 Task: Find connections with filter location Pālanpur with filter topic #aiwith filter profile language English with filter current company Fino Payments Bank Ltd with filter school Shobhit University with filter industry Fine Arts Schools with filter service category Nonprofit Consulting with filter keywords title Organizer
Action: Mouse moved to (480, 66)
Screenshot: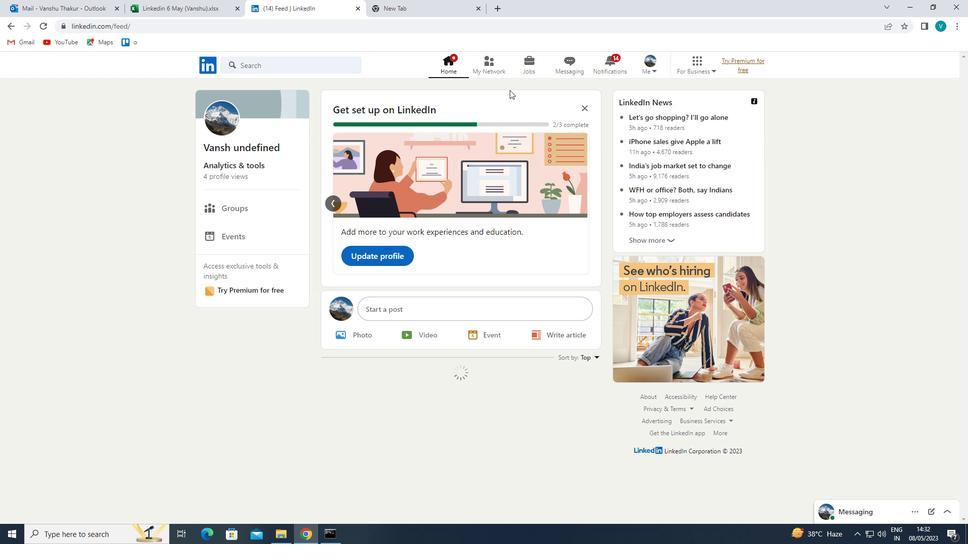 
Action: Mouse pressed left at (480, 66)
Screenshot: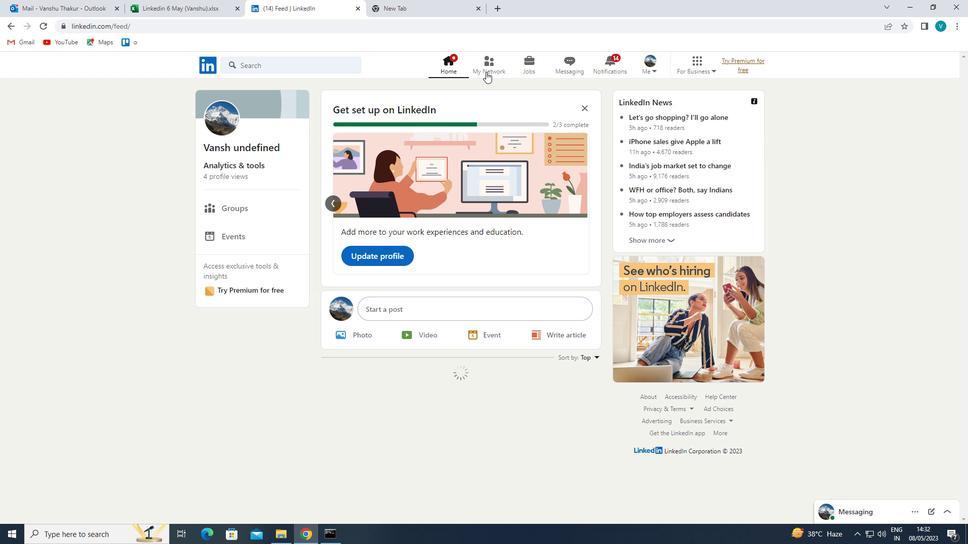 
Action: Mouse moved to (290, 125)
Screenshot: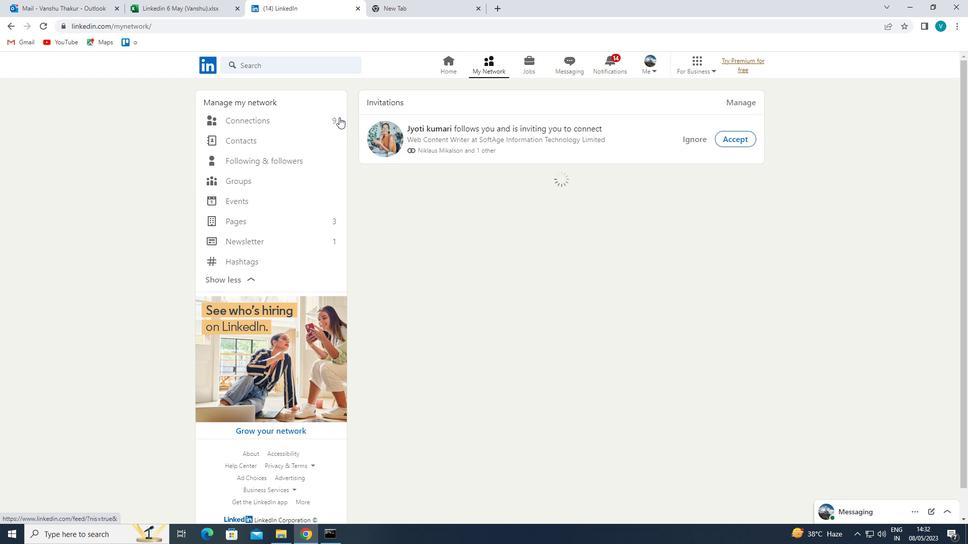 
Action: Mouse pressed left at (290, 125)
Screenshot: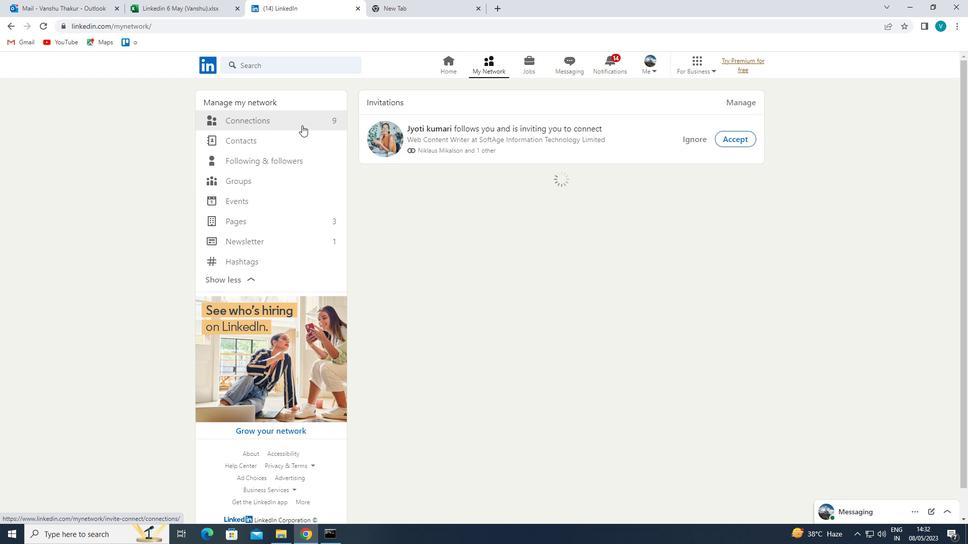 
Action: Mouse moved to (549, 115)
Screenshot: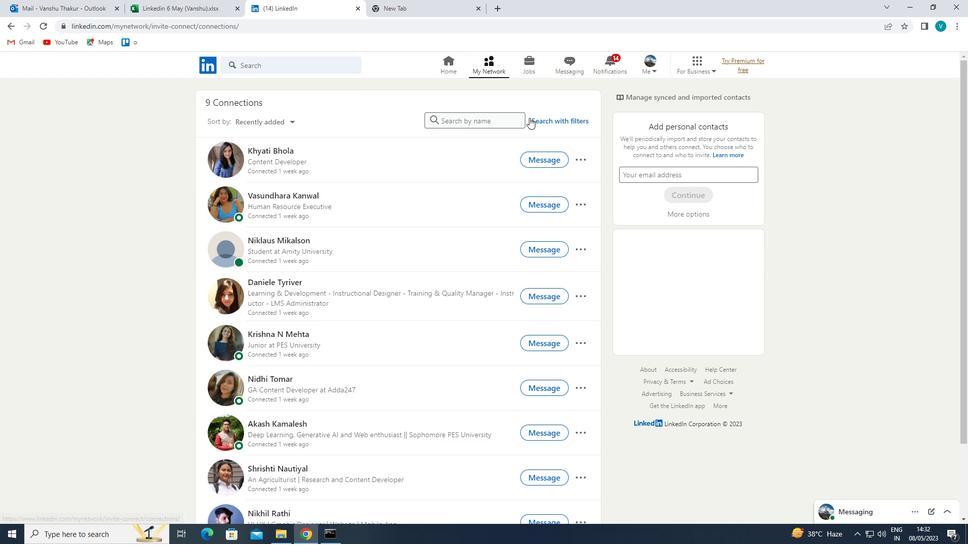 
Action: Mouse pressed left at (549, 115)
Screenshot: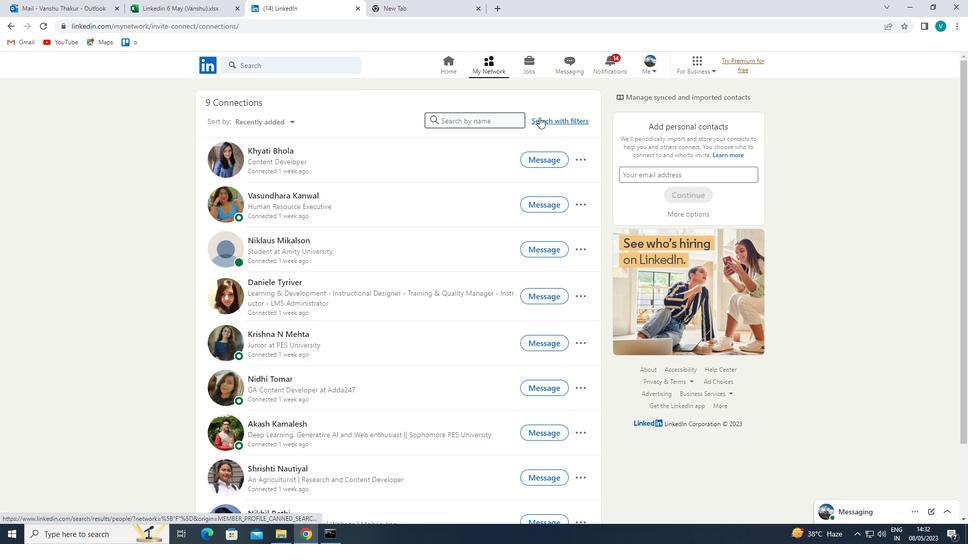 
Action: Mouse moved to (494, 93)
Screenshot: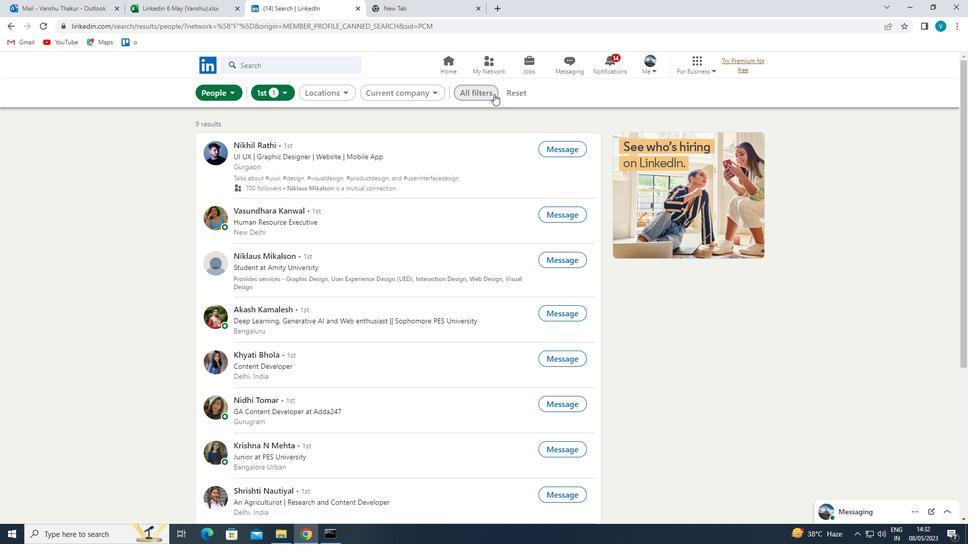 
Action: Mouse pressed left at (494, 93)
Screenshot: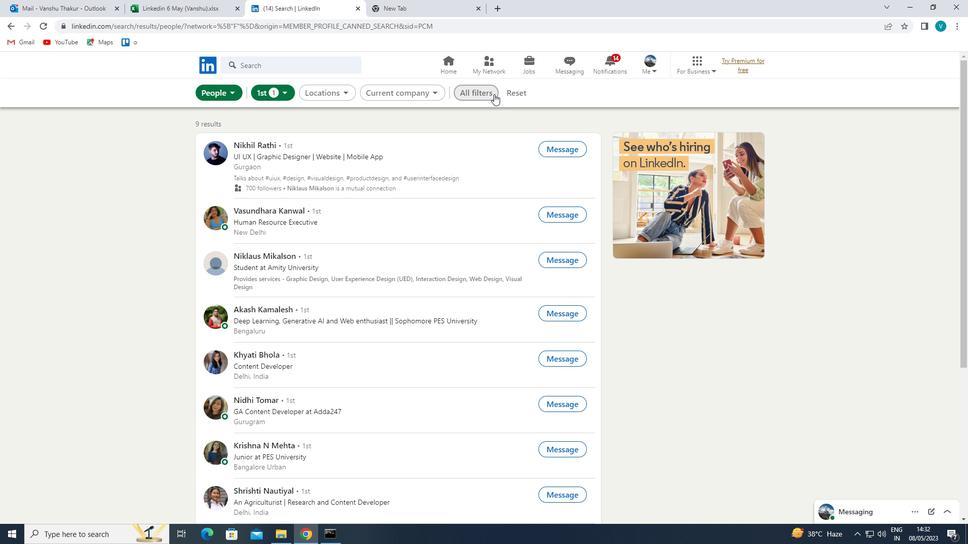 
Action: Mouse moved to (839, 261)
Screenshot: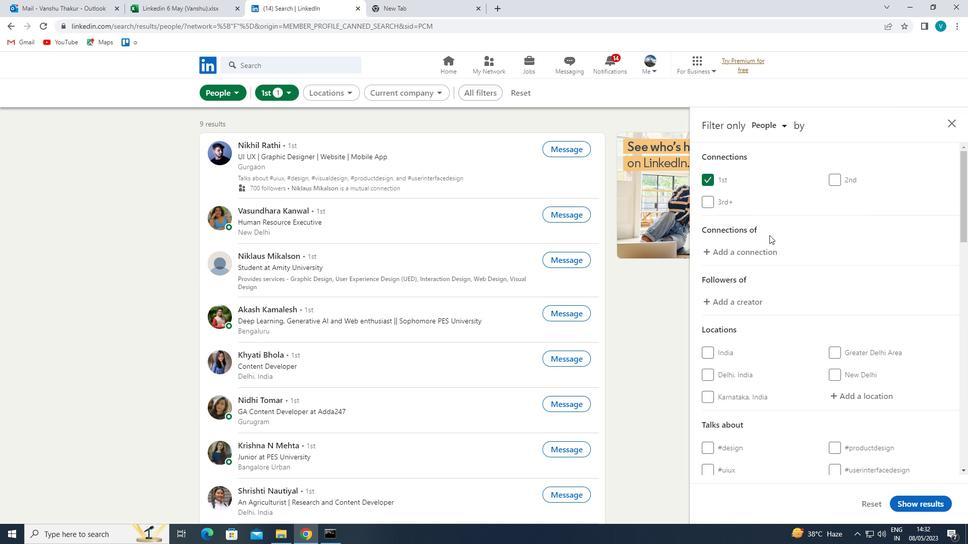 
Action: Mouse scrolled (839, 260) with delta (0, 0)
Screenshot: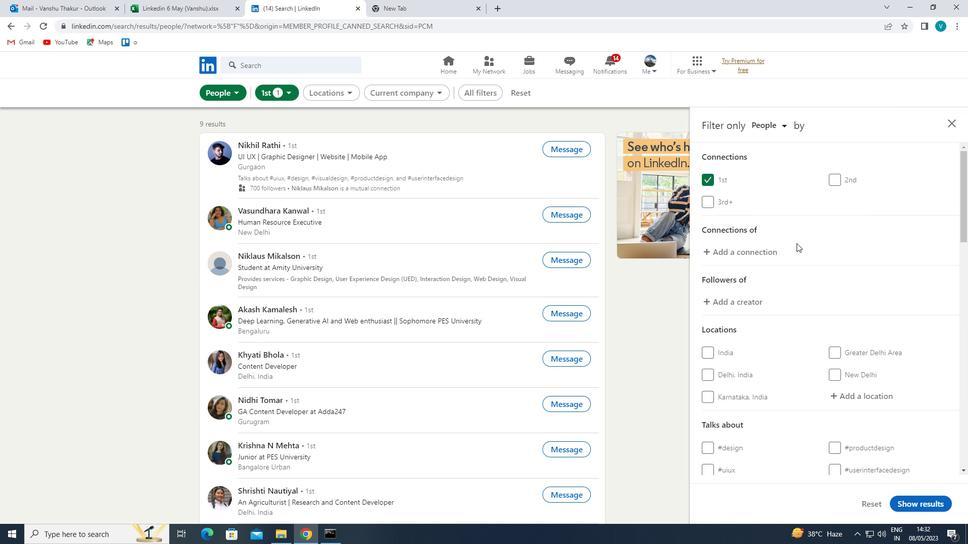
Action: Mouse moved to (842, 262)
Screenshot: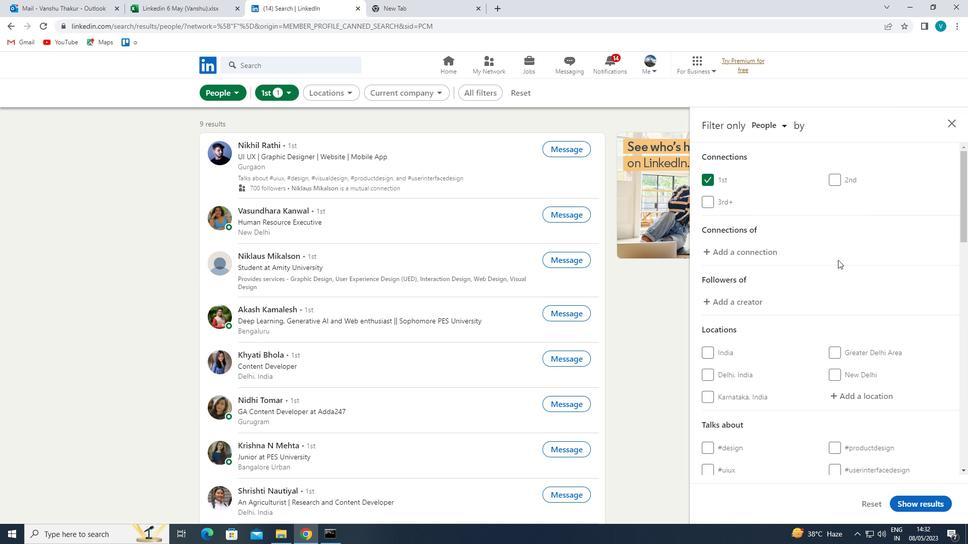 
Action: Mouse scrolled (842, 262) with delta (0, 0)
Screenshot: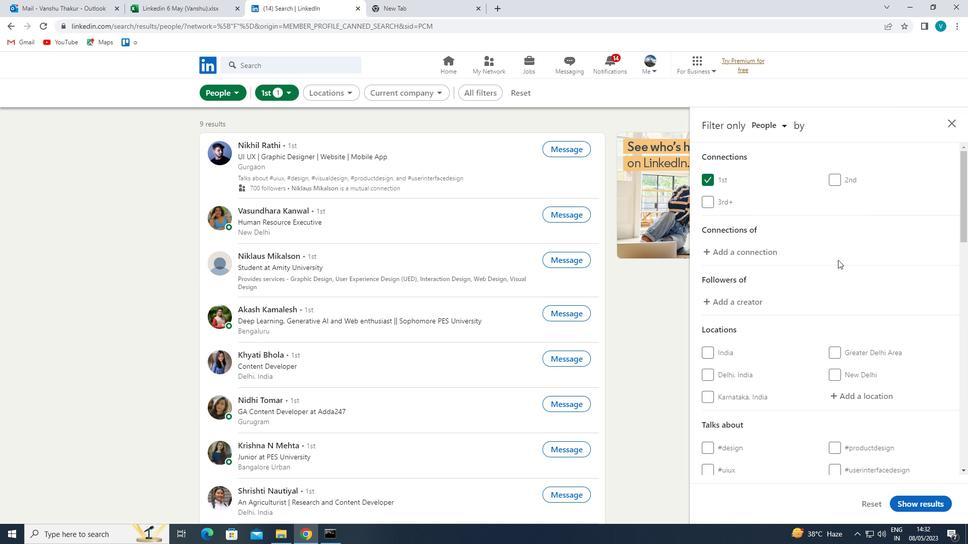 
Action: Mouse moved to (843, 262)
Screenshot: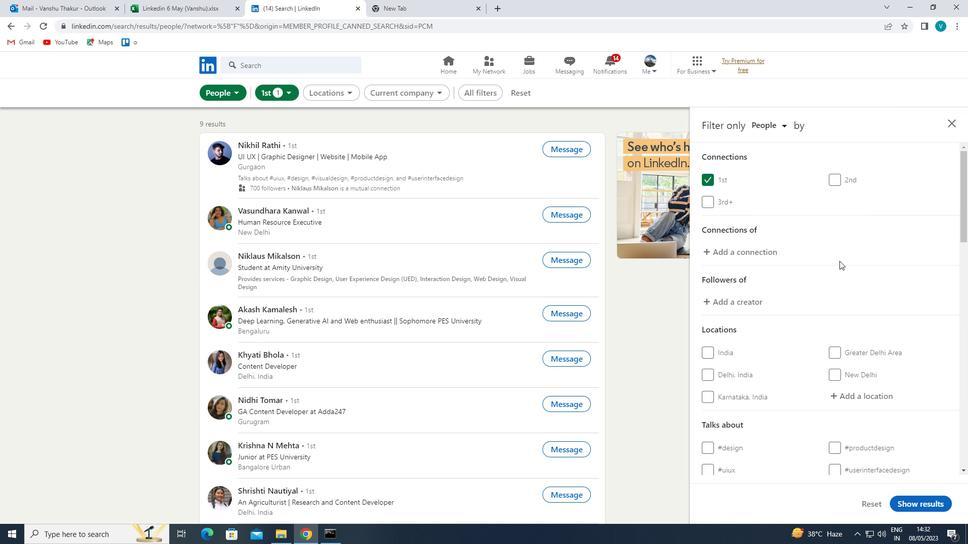 
Action: Mouse scrolled (843, 262) with delta (0, 0)
Screenshot: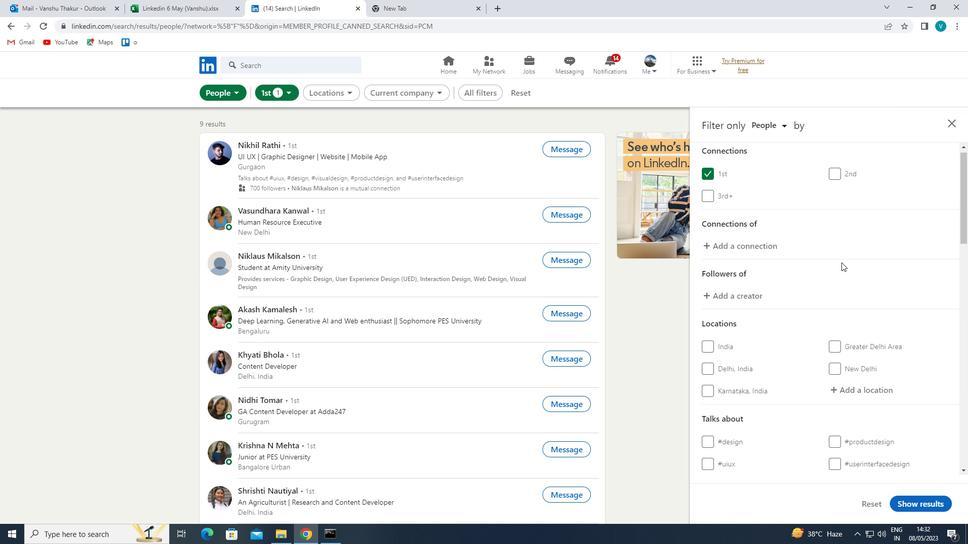
Action: Mouse moved to (854, 247)
Screenshot: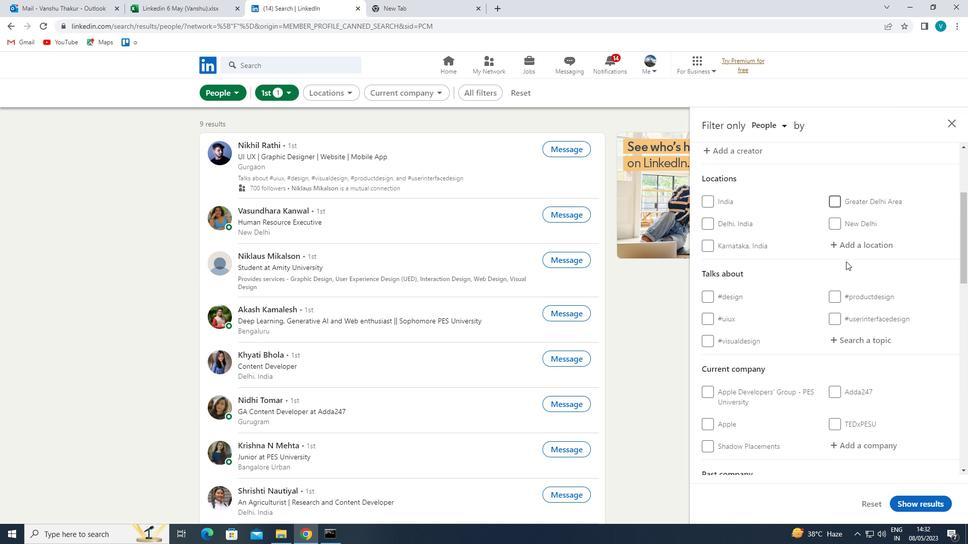 
Action: Mouse pressed left at (854, 247)
Screenshot: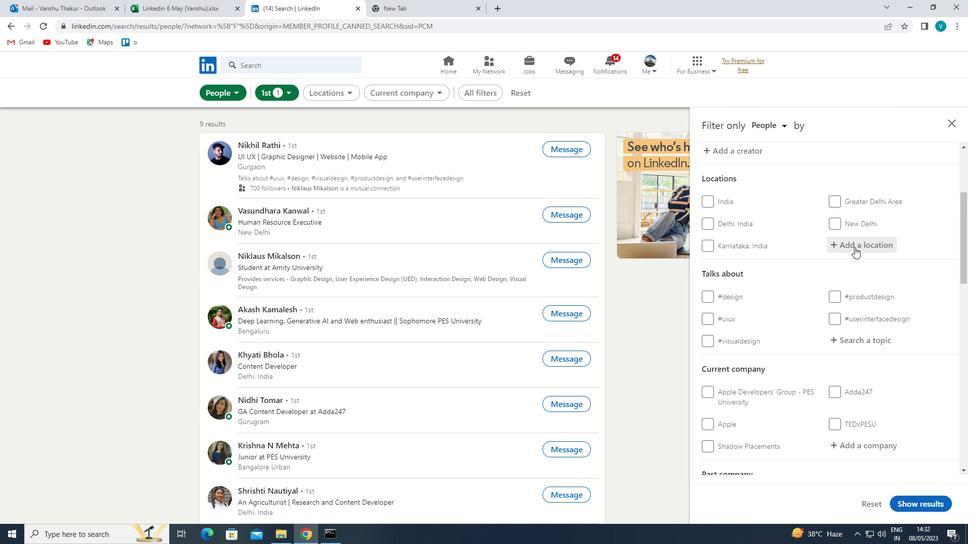 
Action: Mouse moved to (676, 150)
Screenshot: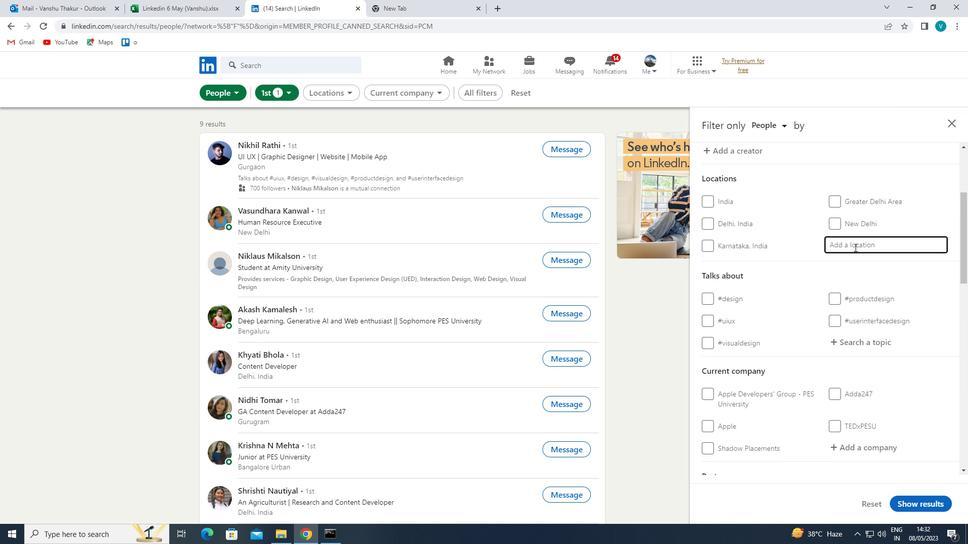 
Action: Key pressed <Key.shift><Key.shift><Key.shift><Key.shift><Key.shift><Key.shift>PALANPUR
Screenshot: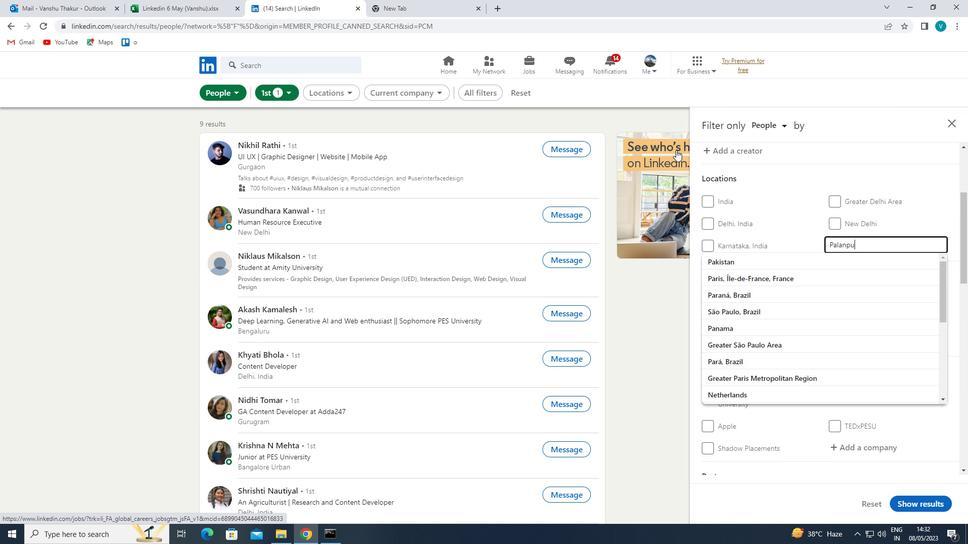 
Action: Mouse moved to (770, 256)
Screenshot: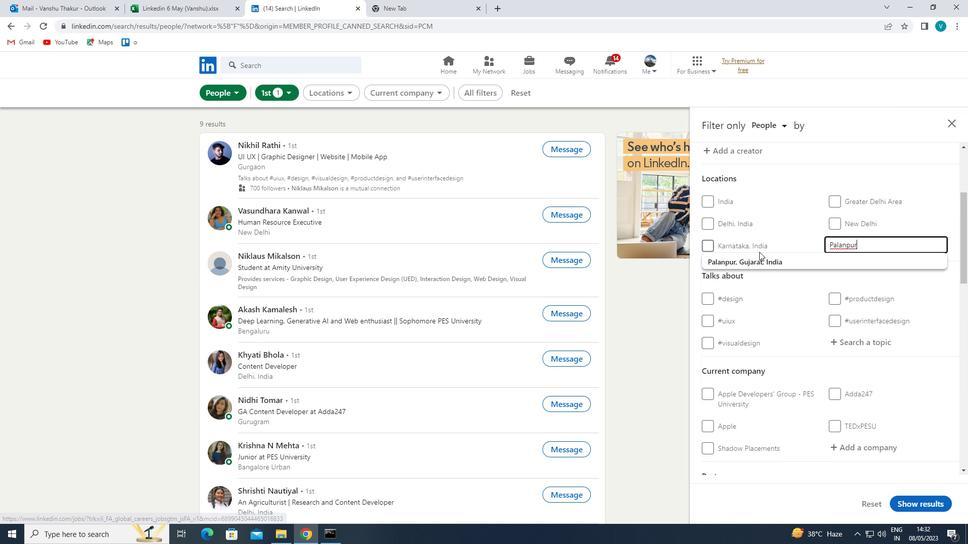
Action: Mouse pressed left at (770, 256)
Screenshot: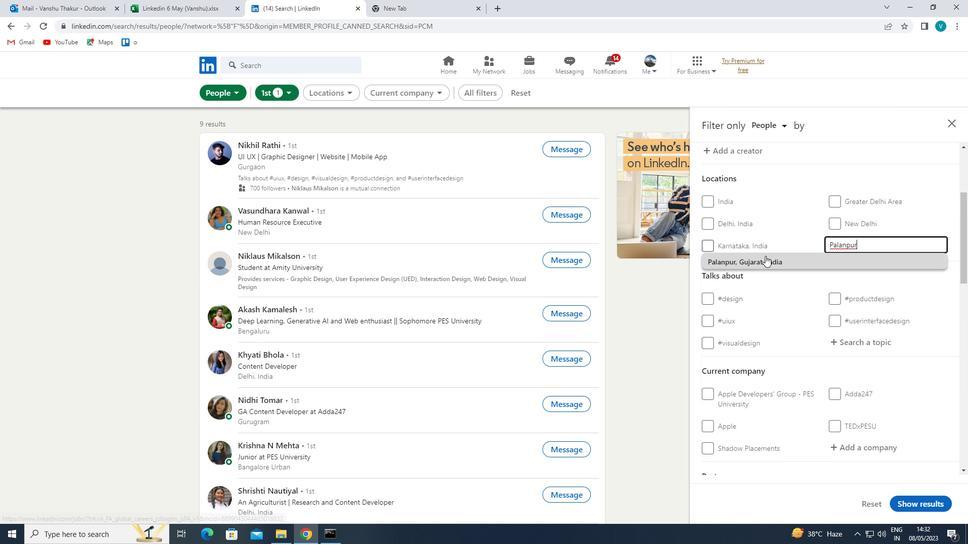 
Action: Mouse moved to (785, 254)
Screenshot: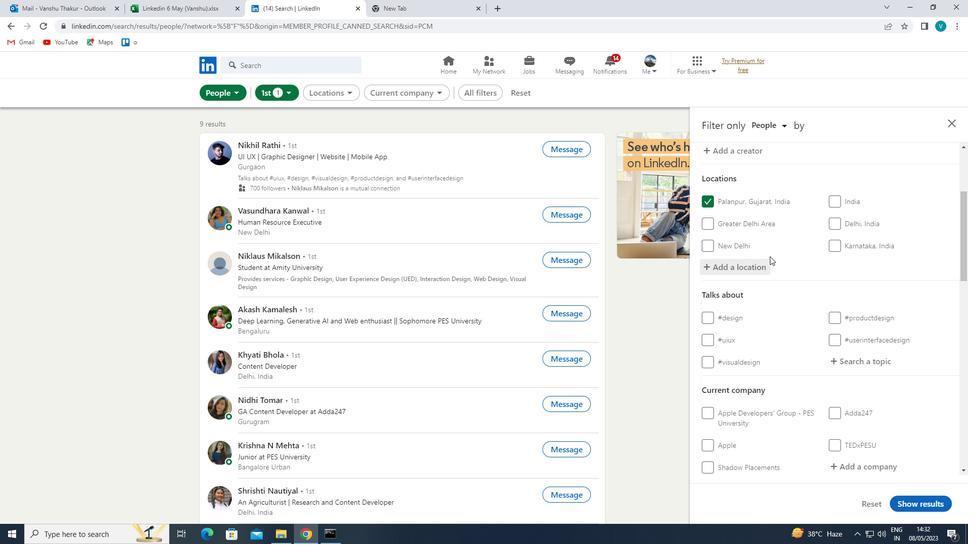 
Action: Mouse scrolled (785, 253) with delta (0, 0)
Screenshot: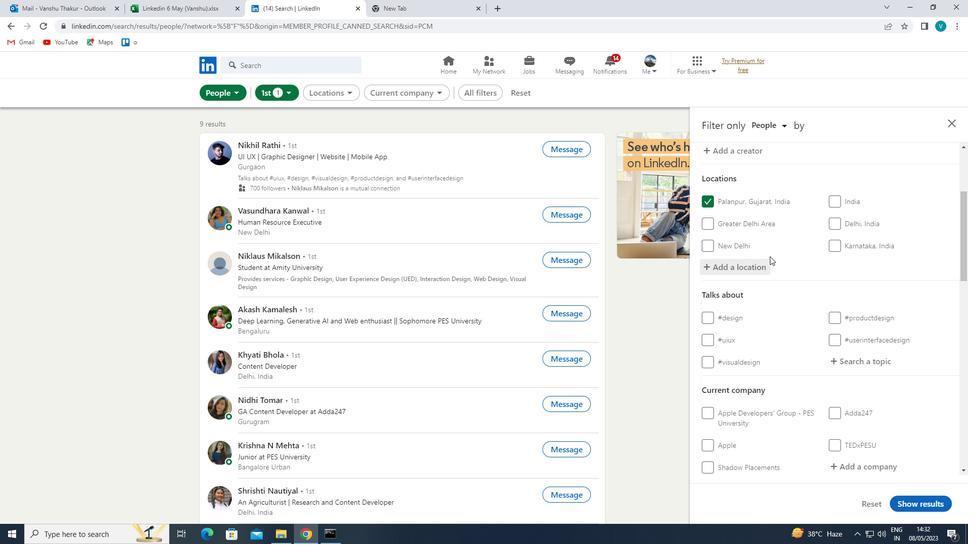 
Action: Mouse moved to (794, 254)
Screenshot: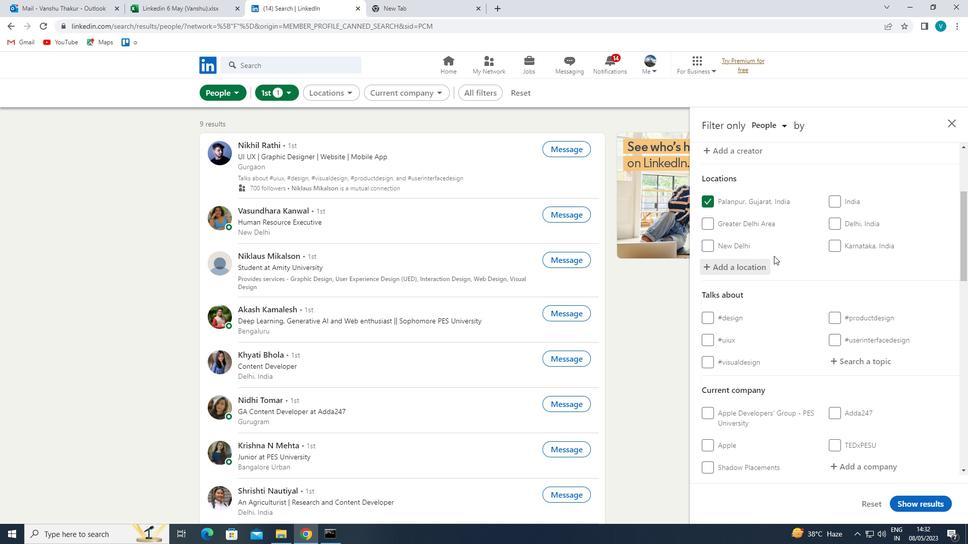 
Action: Mouse scrolled (794, 253) with delta (0, 0)
Screenshot: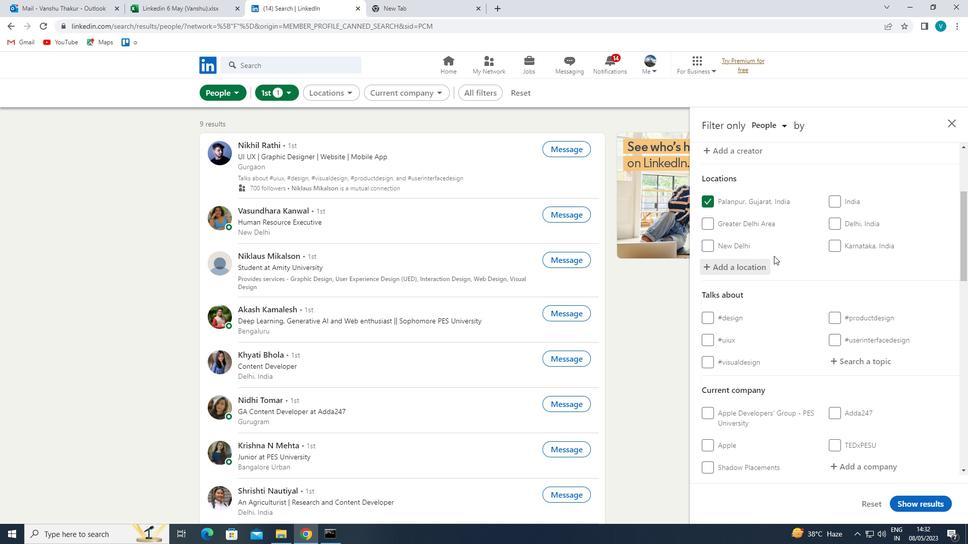 
Action: Mouse moved to (846, 257)
Screenshot: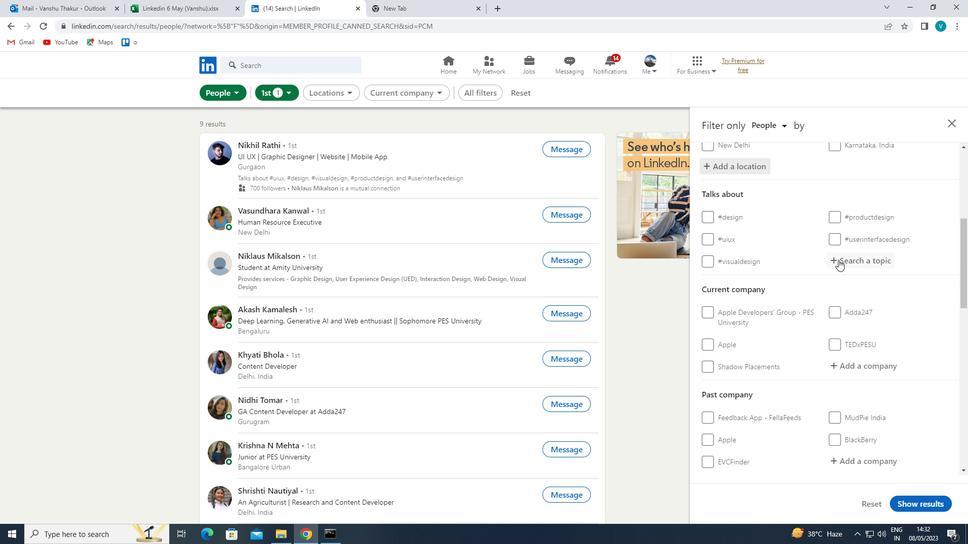 
Action: Mouse pressed left at (846, 257)
Screenshot: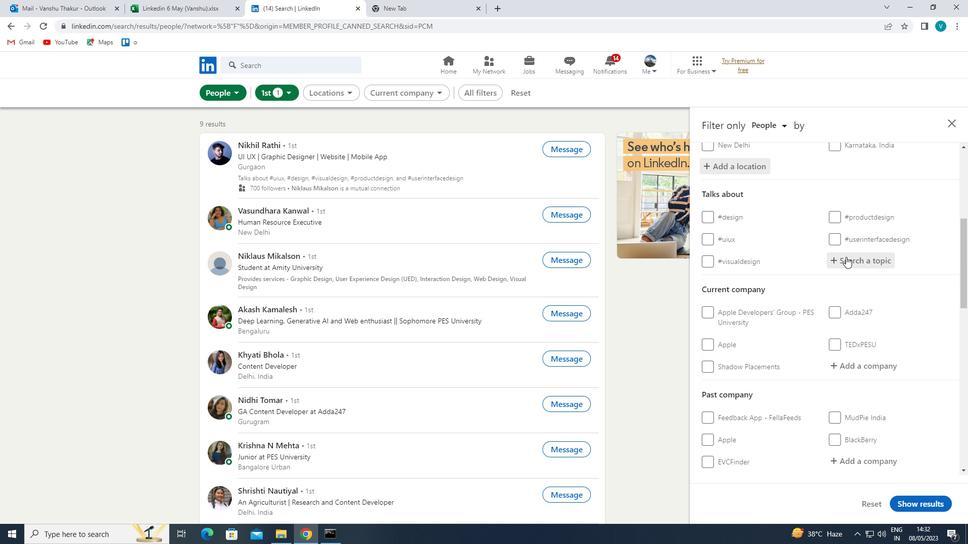 
Action: Key pressed <Key.shift>AI
Screenshot: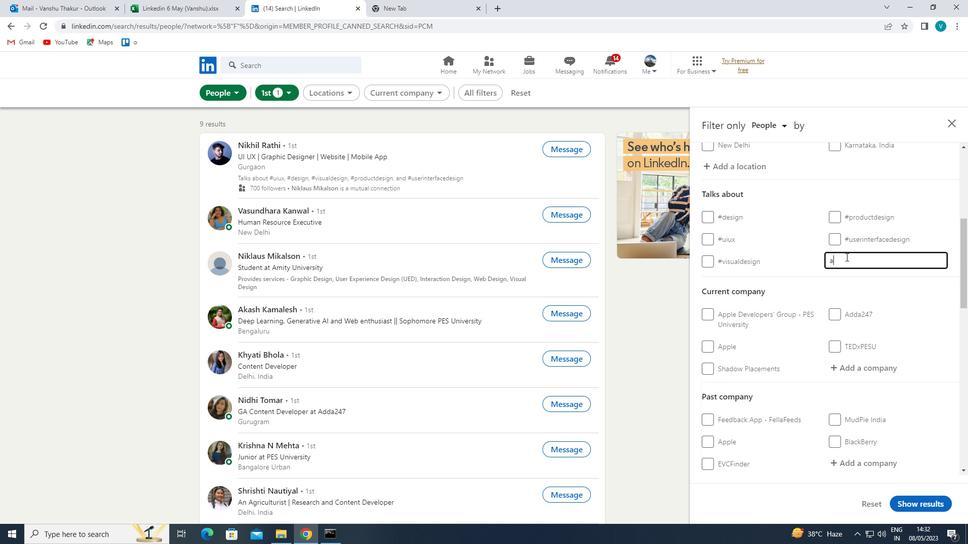 
Action: Mouse moved to (809, 280)
Screenshot: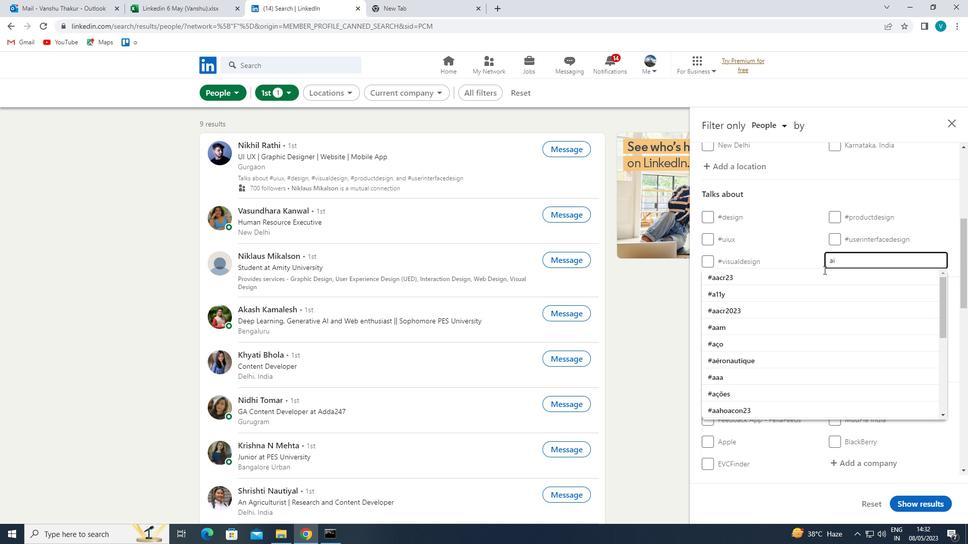 
Action: Mouse pressed left at (809, 280)
Screenshot: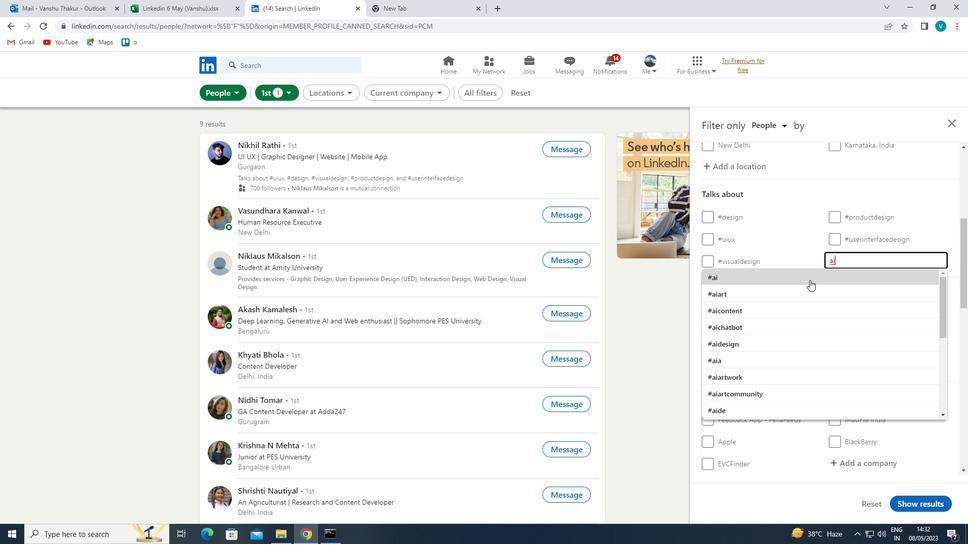 
Action: Mouse moved to (811, 281)
Screenshot: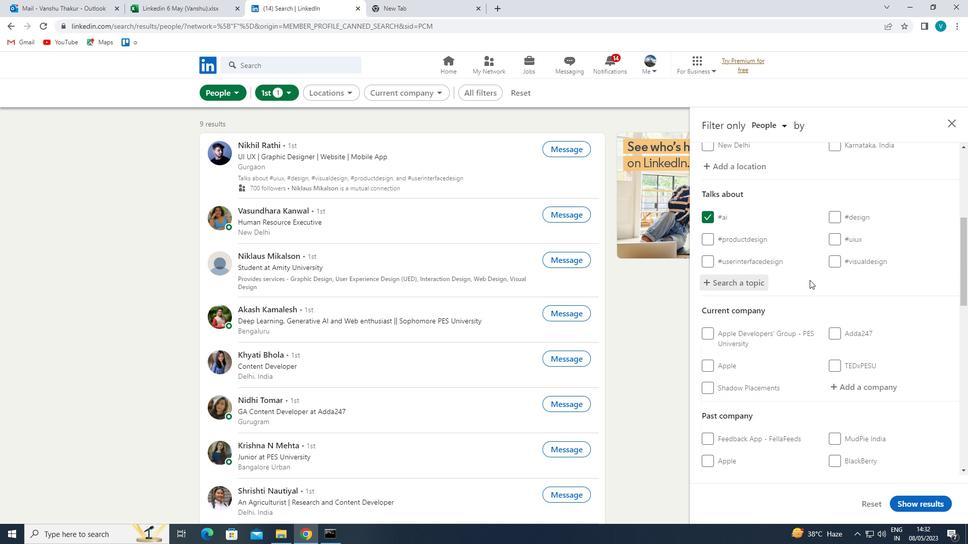 
Action: Mouse scrolled (811, 281) with delta (0, 0)
Screenshot: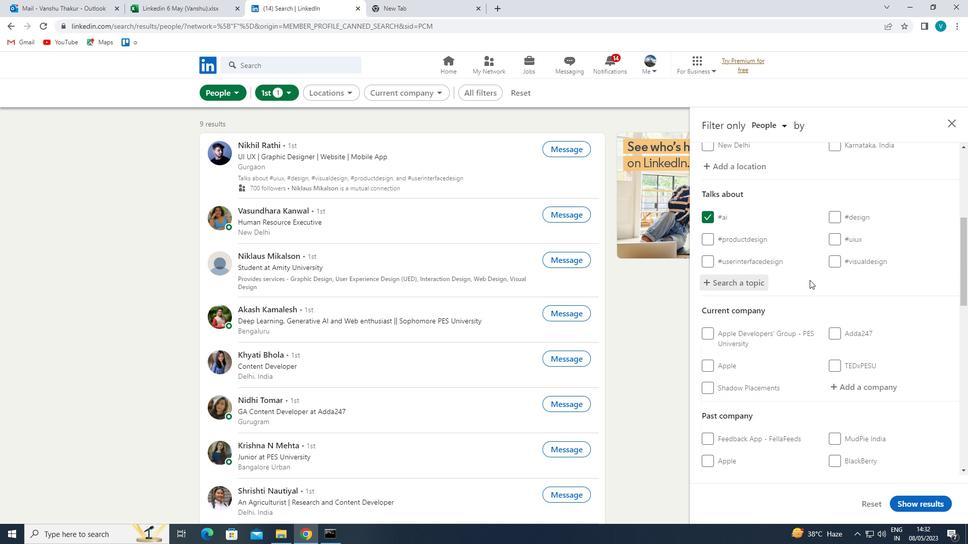 
Action: Mouse moved to (823, 304)
Screenshot: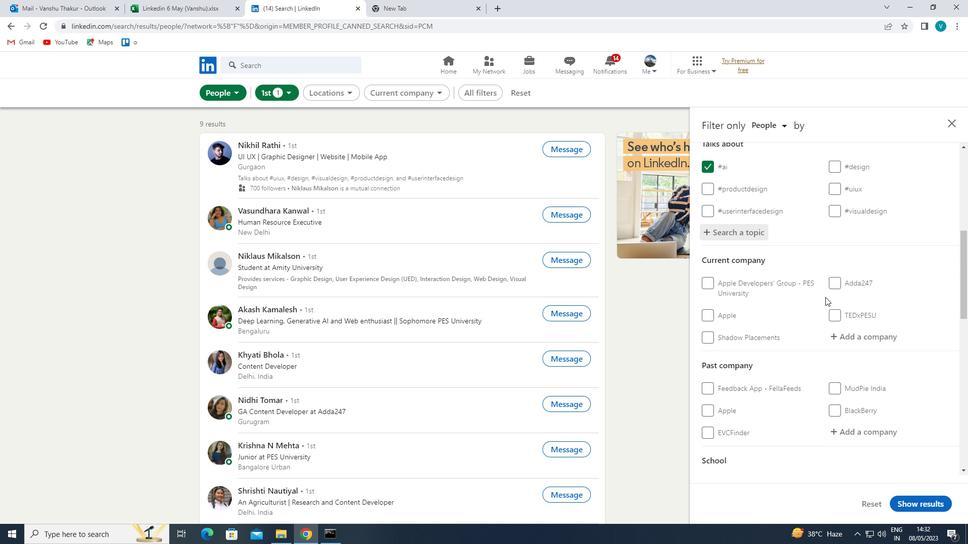 
Action: Mouse scrolled (823, 304) with delta (0, 0)
Screenshot: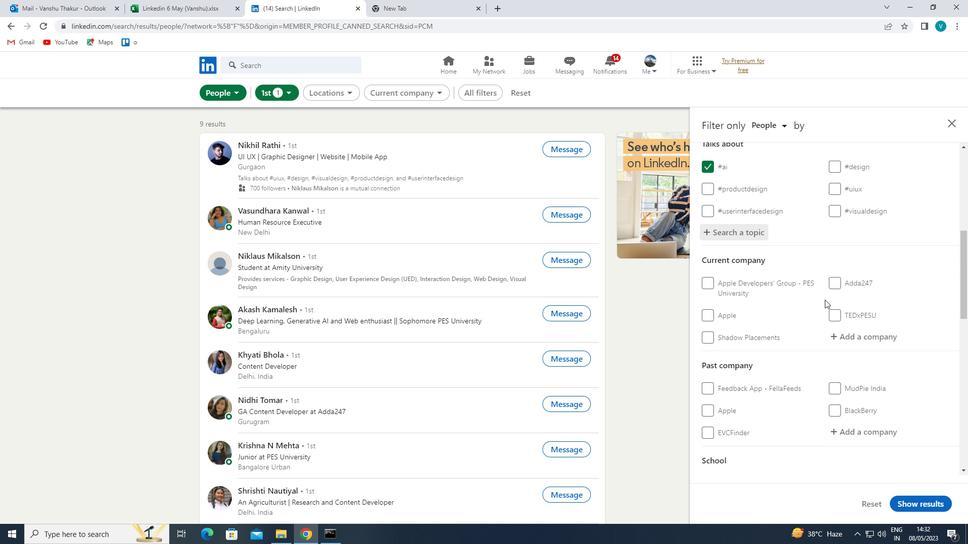 
Action: Mouse moved to (814, 313)
Screenshot: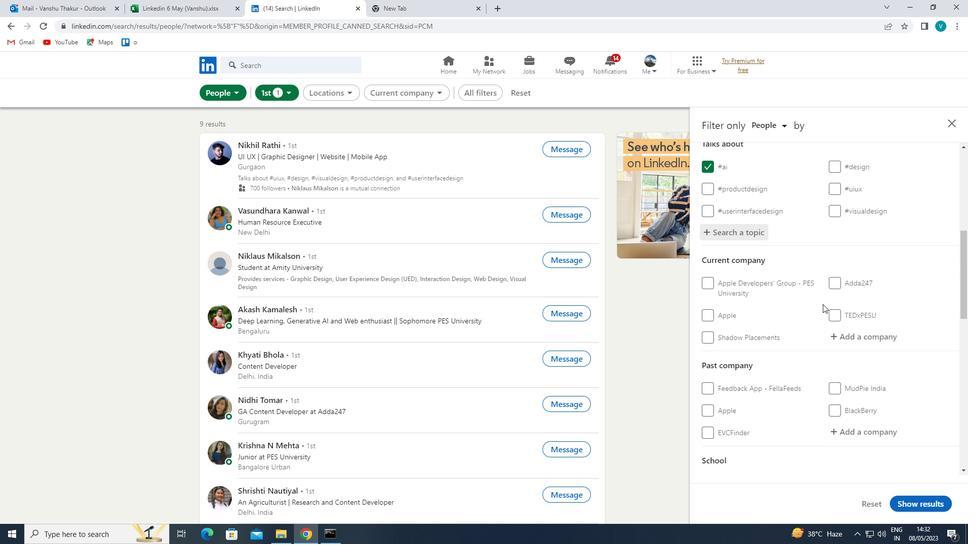 
Action: Mouse scrolled (814, 313) with delta (0, 0)
Screenshot: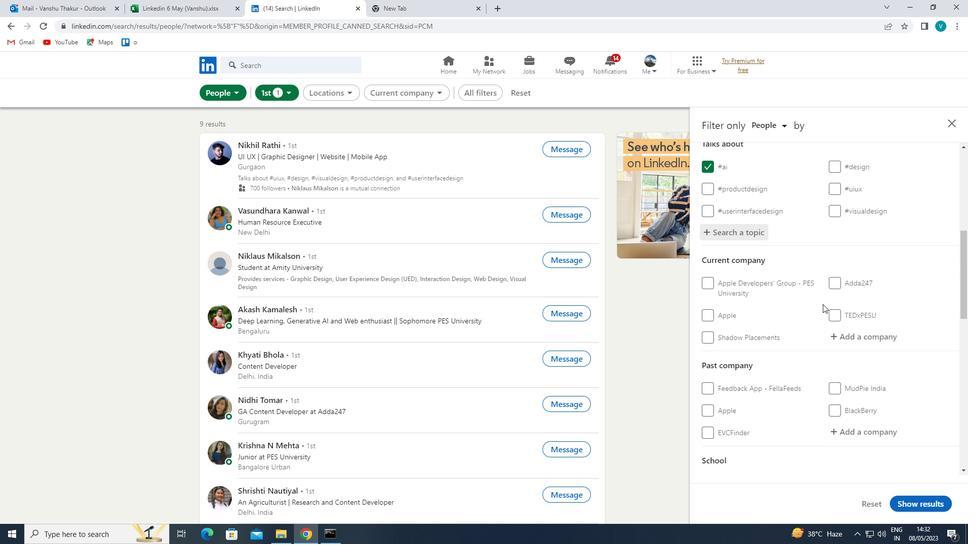 
Action: Mouse moved to (809, 318)
Screenshot: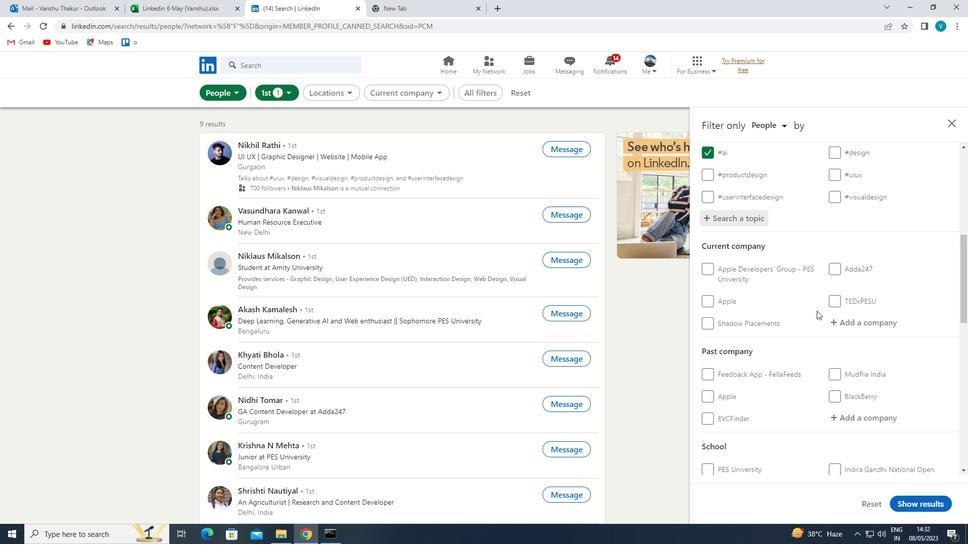 
Action: Mouse scrolled (809, 318) with delta (0, 0)
Screenshot: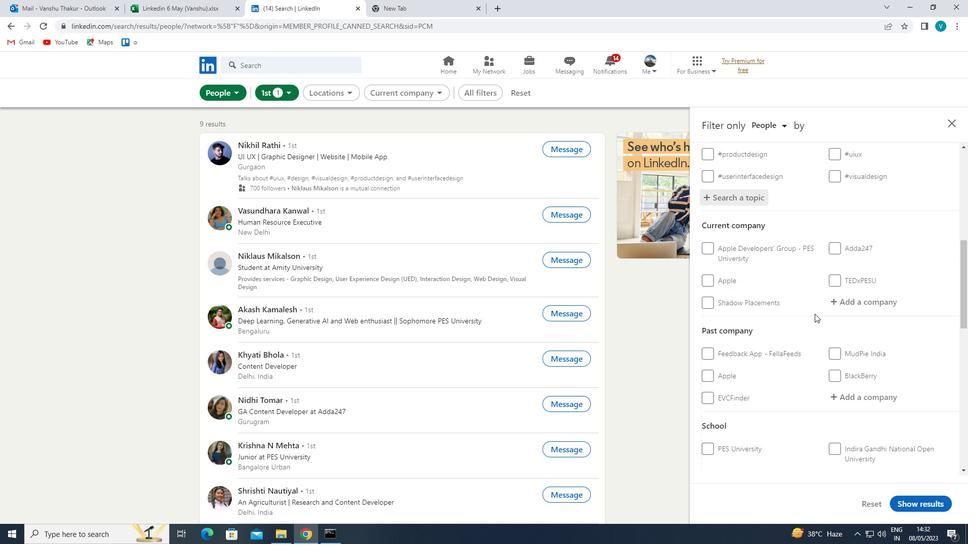 
Action: Mouse moved to (796, 328)
Screenshot: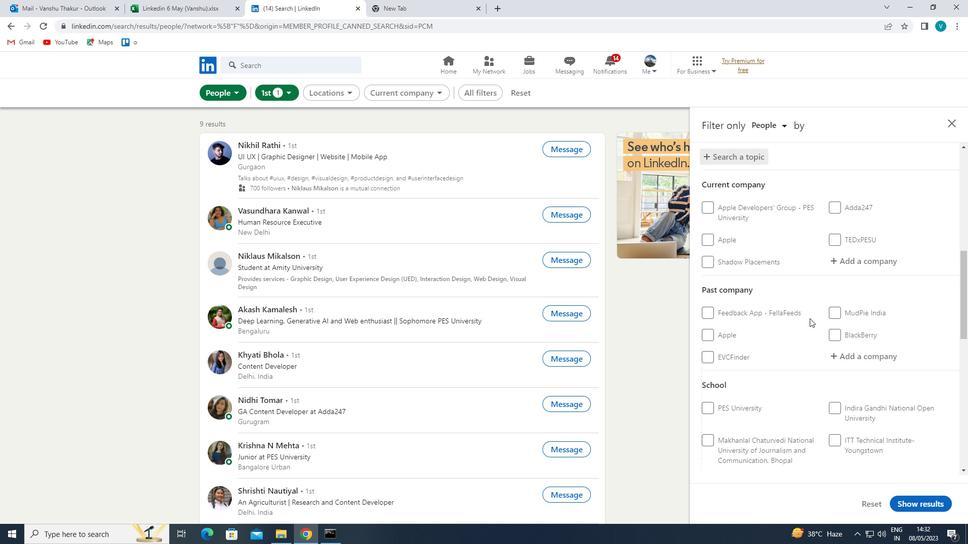 
Action: Mouse scrolled (796, 327) with delta (0, 0)
Screenshot: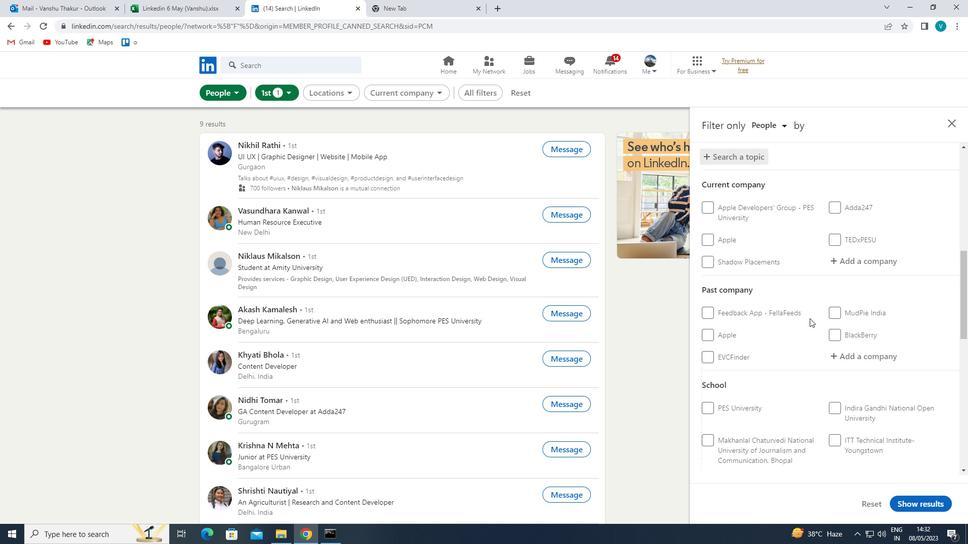 
Action: Mouse moved to (767, 360)
Screenshot: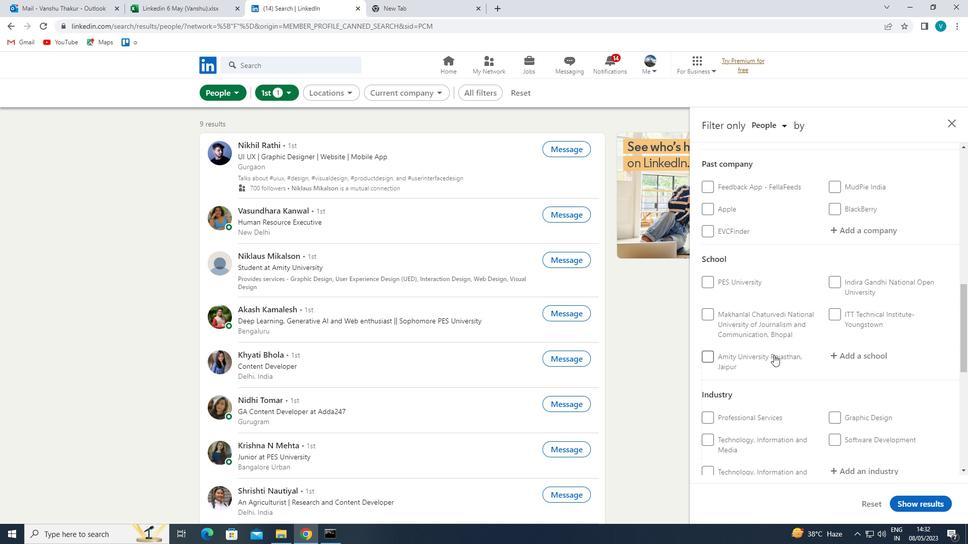 
Action: Mouse scrolled (767, 359) with delta (0, 0)
Screenshot: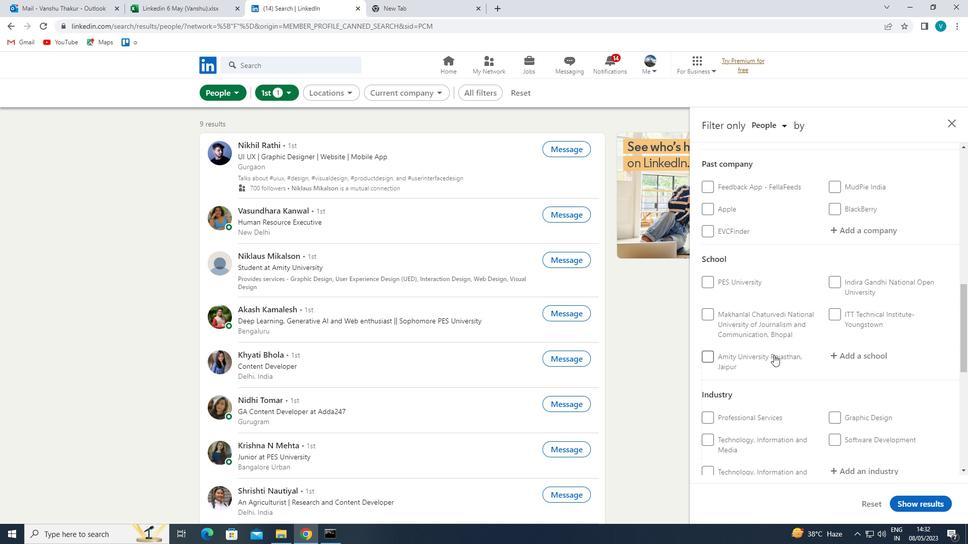 
Action: Mouse moved to (756, 363)
Screenshot: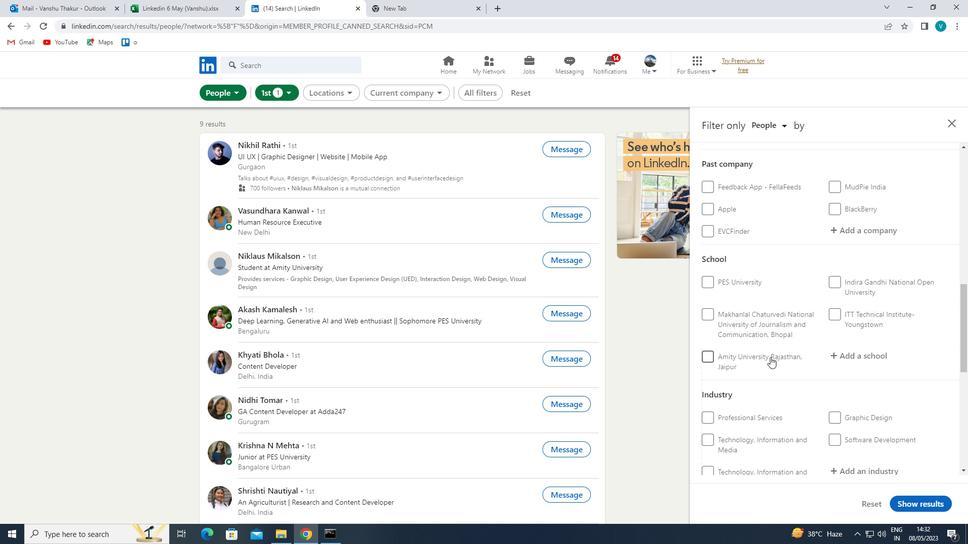 
Action: Mouse scrolled (756, 363) with delta (0, 0)
Screenshot: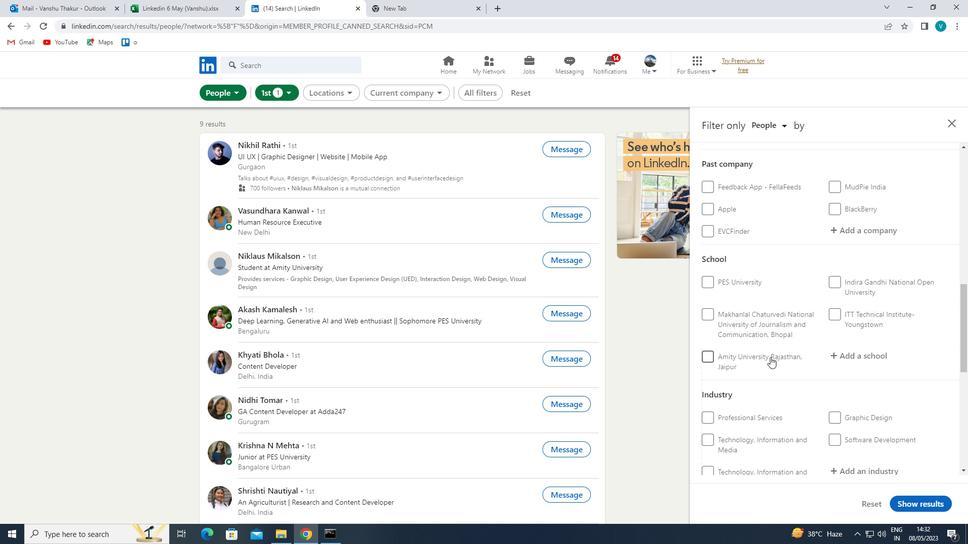 
Action: Mouse moved to (745, 364)
Screenshot: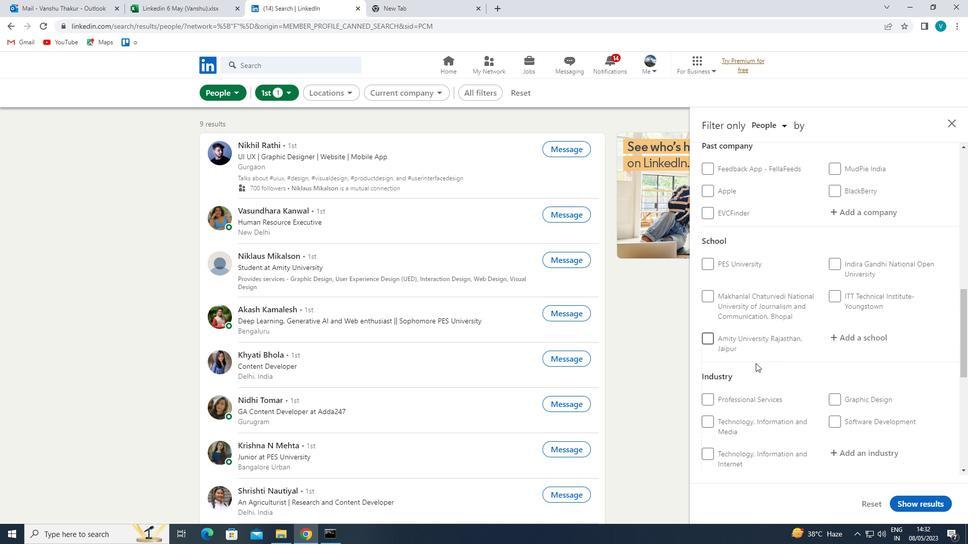 
Action: Mouse scrolled (745, 364) with delta (0, 0)
Screenshot: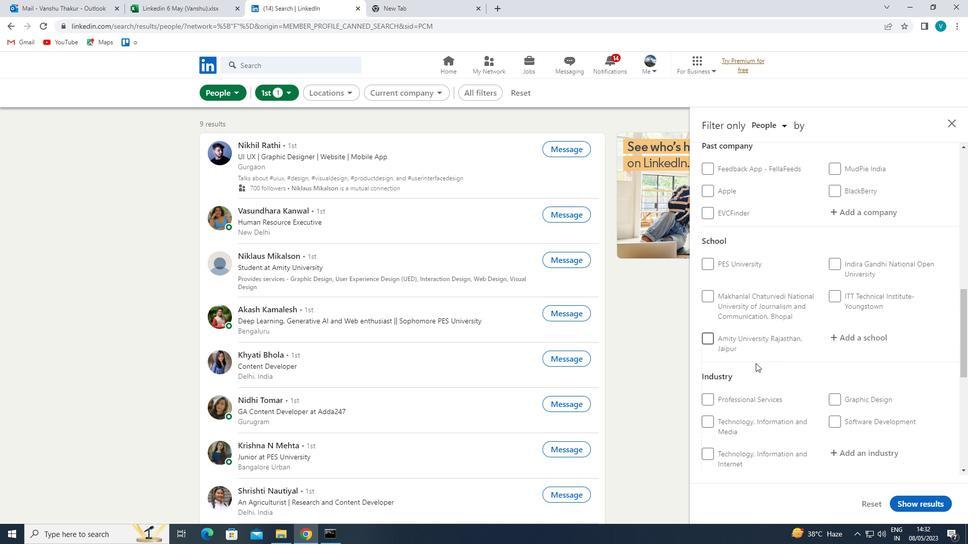 
Action: Mouse moved to (740, 365)
Screenshot: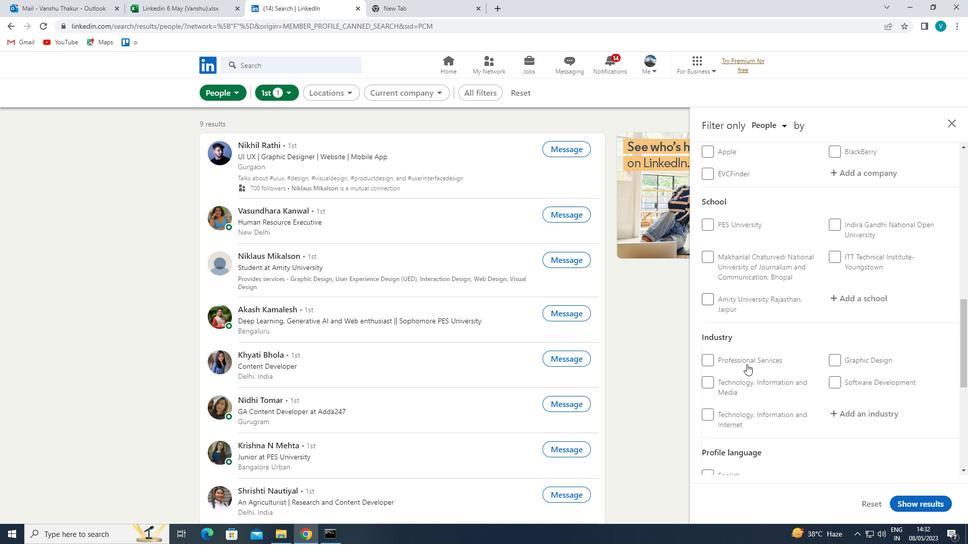 
Action: Mouse scrolled (740, 364) with delta (0, 0)
Screenshot: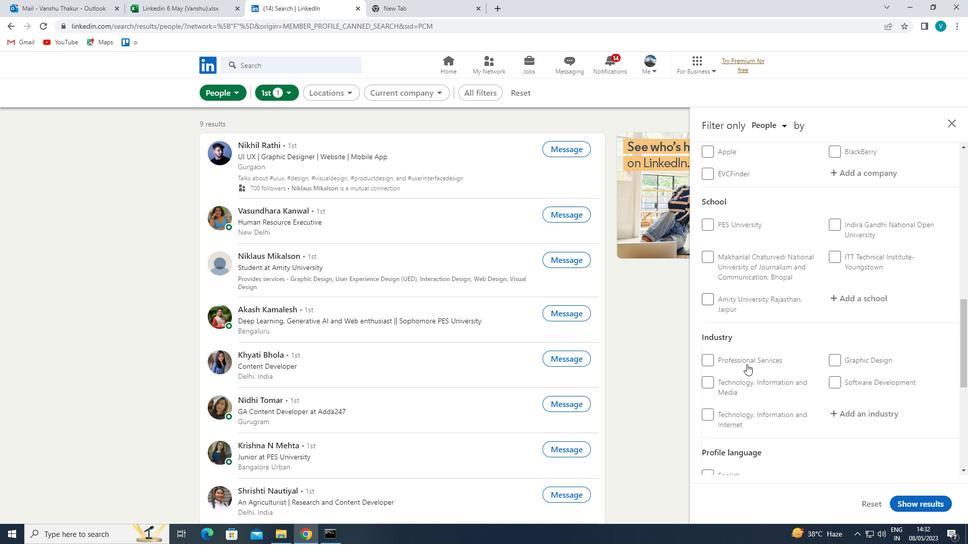 
Action: Mouse moved to (739, 365)
Screenshot: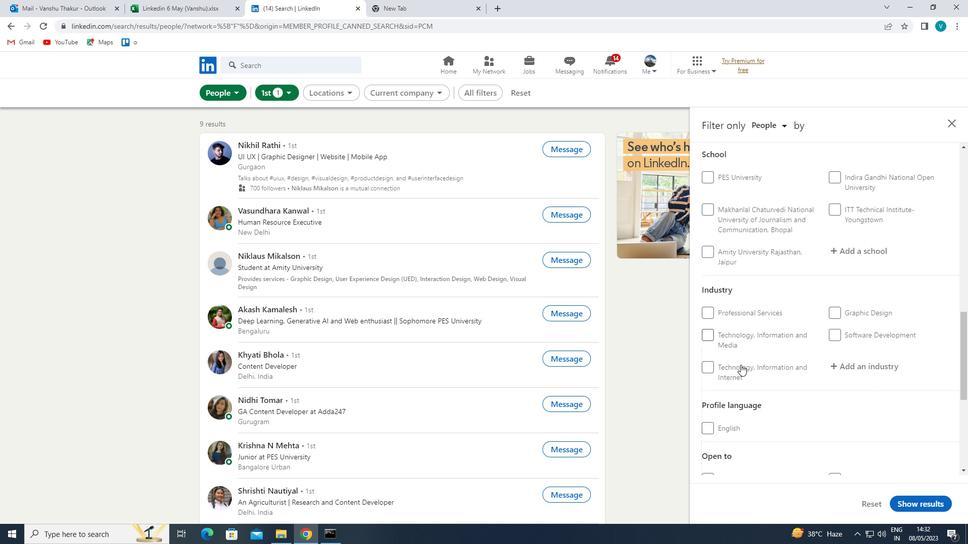 
Action: Mouse scrolled (739, 365) with delta (0, 0)
Screenshot: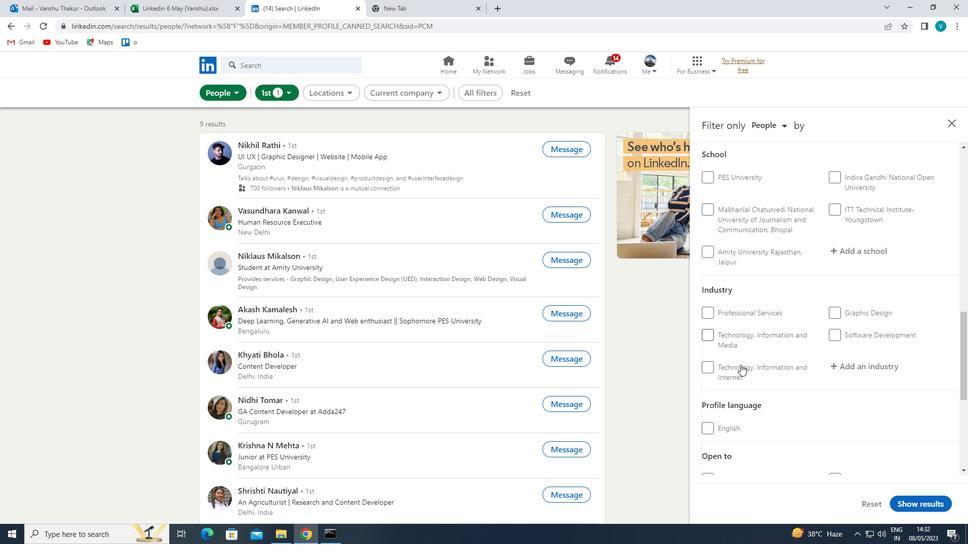 
Action: Mouse moved to (708, 289)
Screenshot: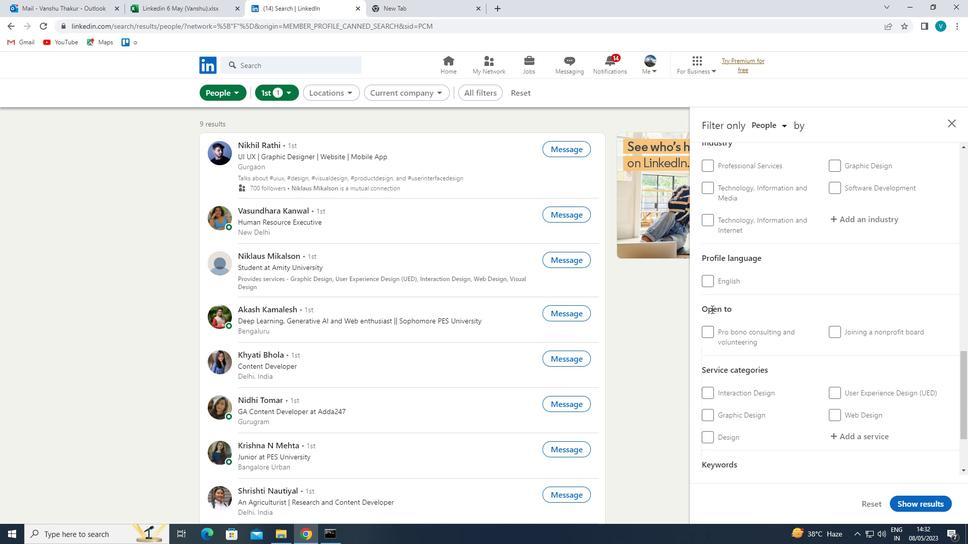 
Action: Mouse pressed left at (708, 289)
Screenshot: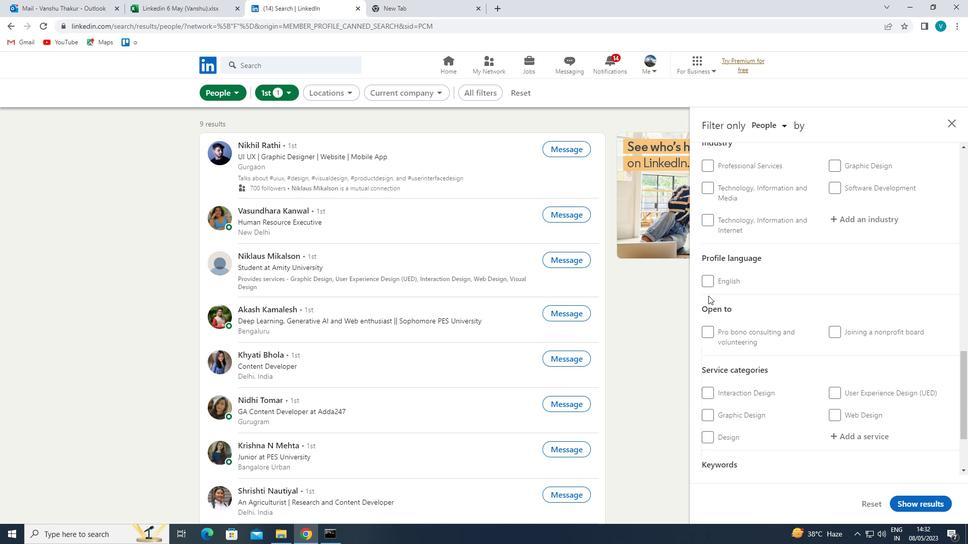 
Action: Mouse moved to (711, 283)
Screenshot: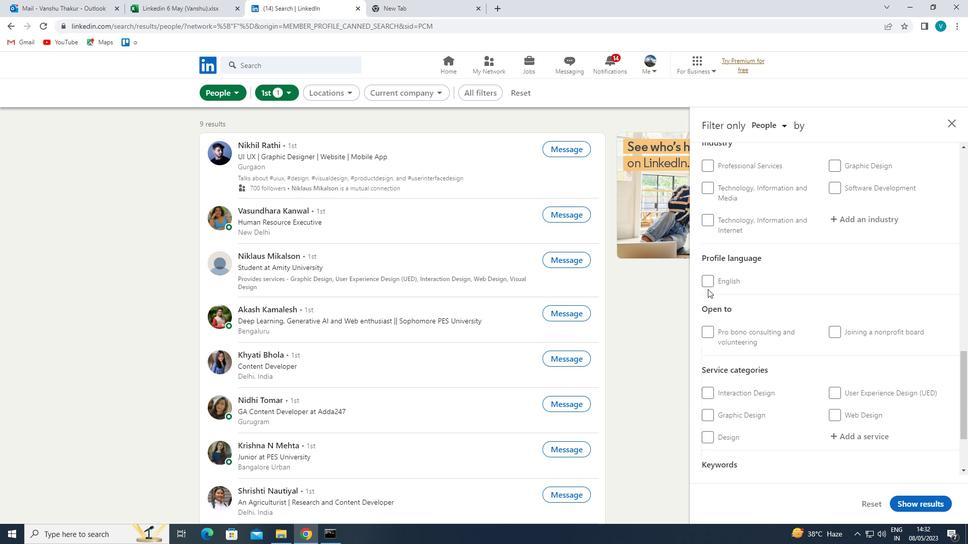 
Action: Mouse pressed left at (711, 283)
Screenshot: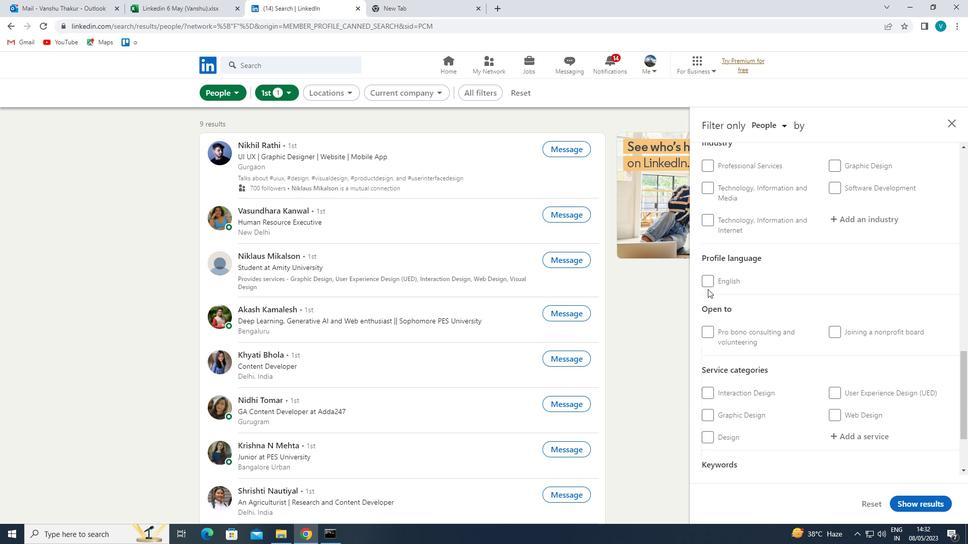 
Action: Mouse moved to (833, 303)
Screenshot: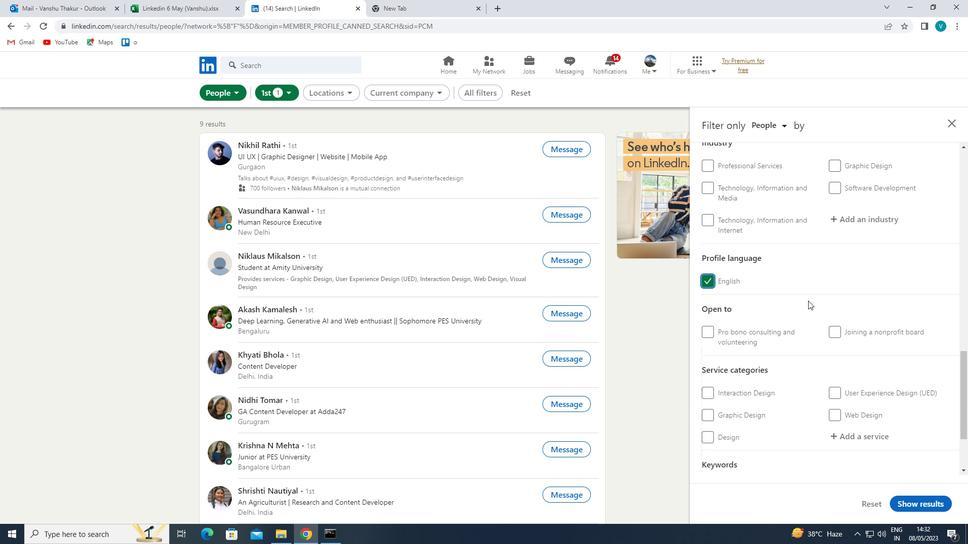 
Action: Mouse scrolled (833, 304) with delta (0, 0)
Screenshot: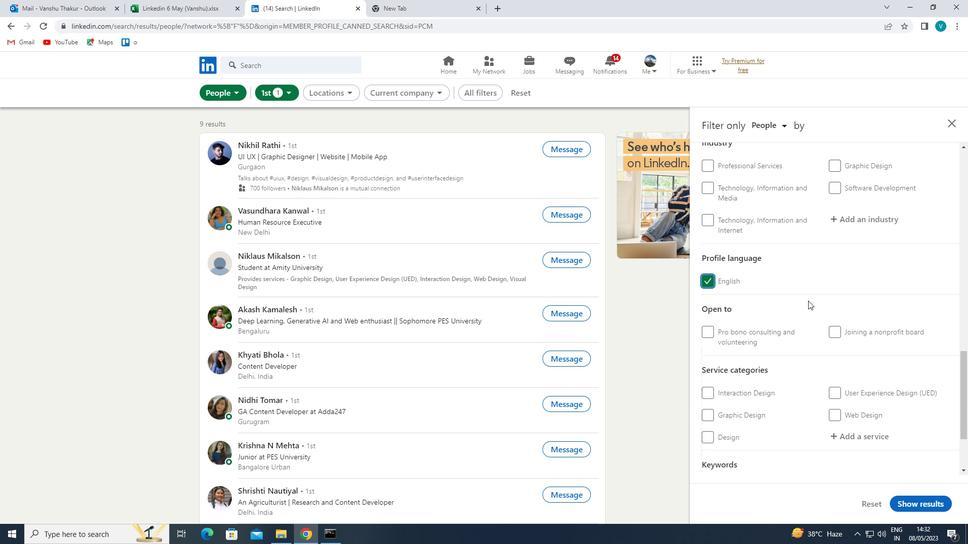 
Action: Mouse moved to (834, 303)
Screenshot: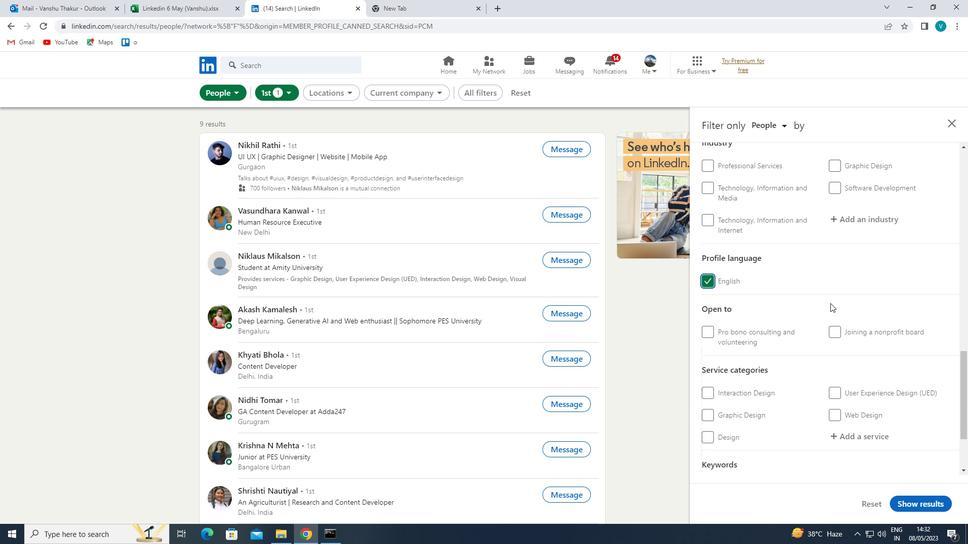 
Action: Mouse scrolled (834, 304) with delta (0, 0)
Screenshot: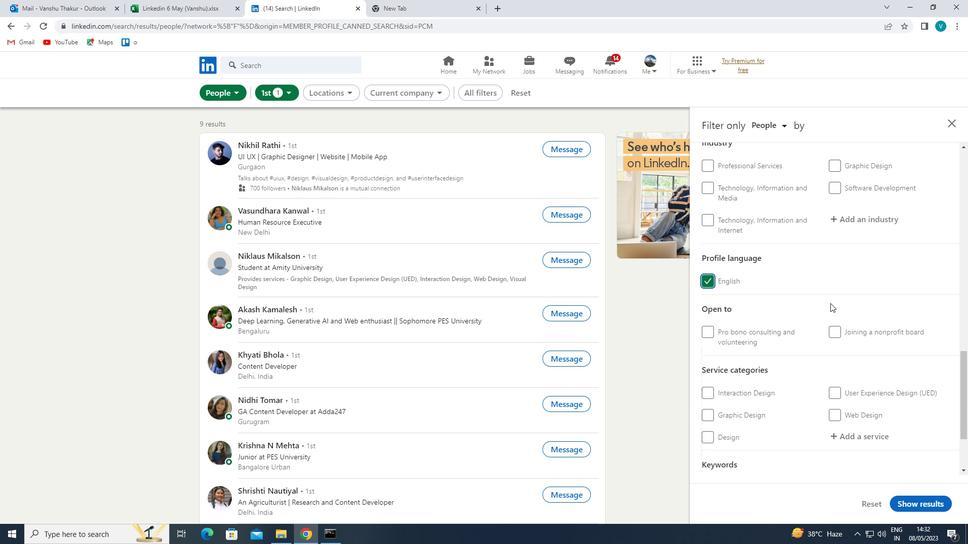 
Action: Mouse scrolled (834, 304) with delta (0, 0)
Screenshot: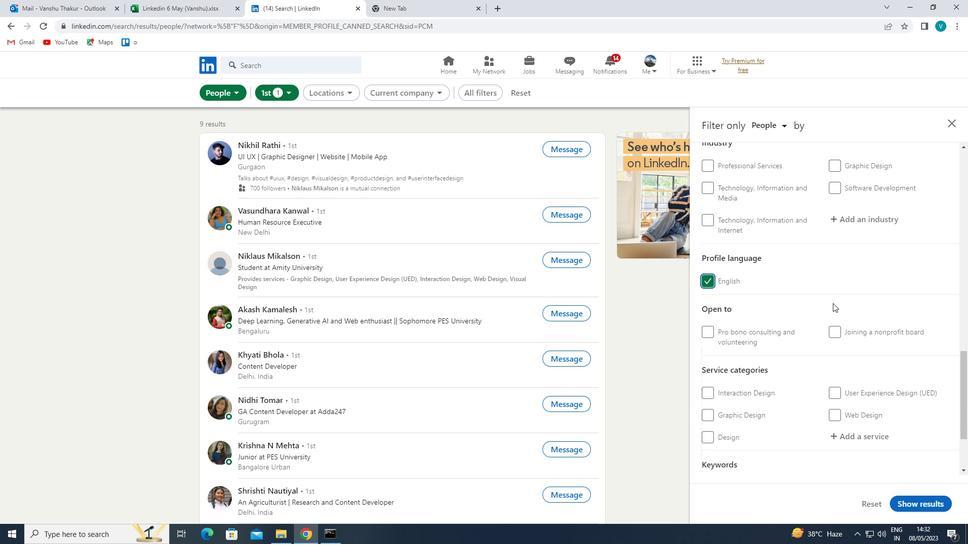 
Action: Mouse scrolled (834, 304) with delta (0, 0)
Screenshot: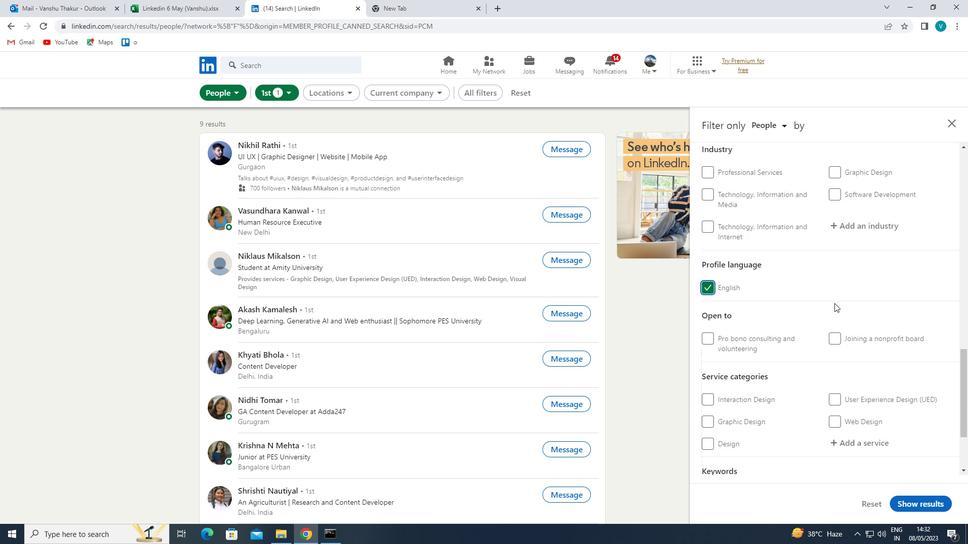 
Action: Mouse scrolled (834, 304) with delta (0, 0)
Screenshot: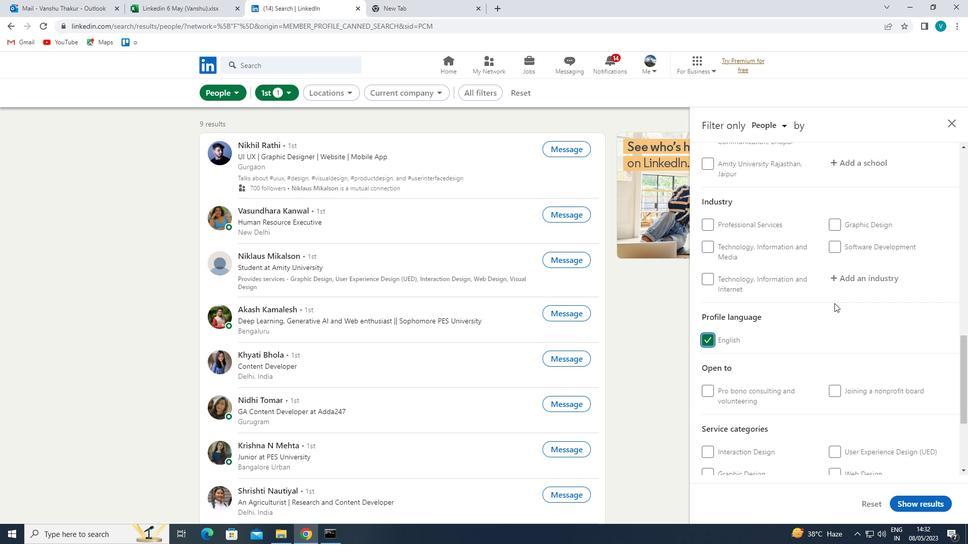
Action: Mouse scrolled (834, 304) with delta (0, 0)
Screenshot: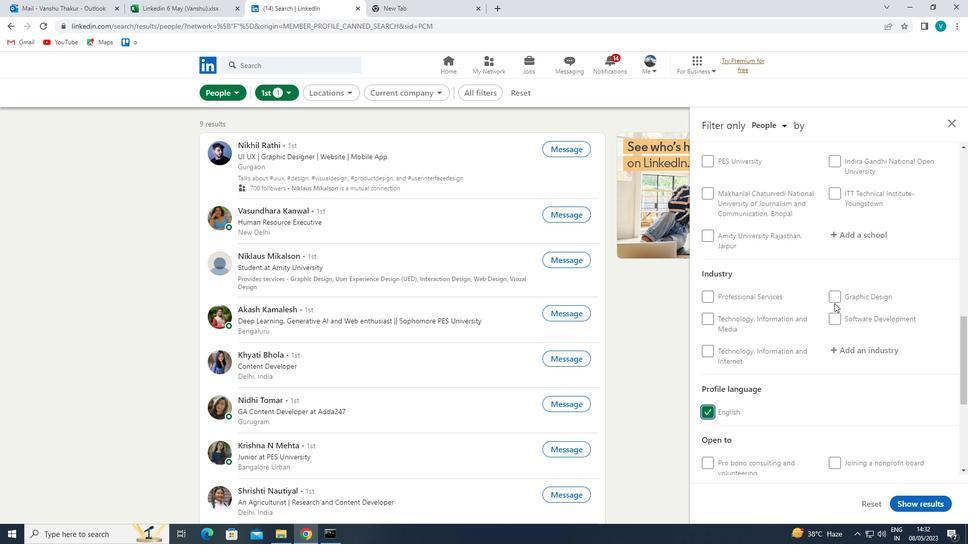 
Action: Mouse scrolled (834, 304) with delta (0, 0)
Screenshot: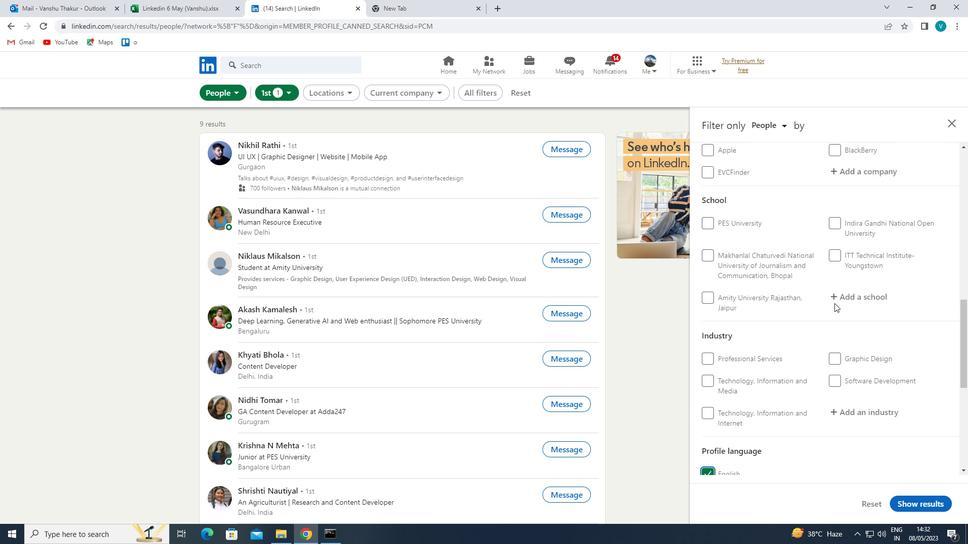 
Action: Mouse moved to (888, 237)
Screenshot: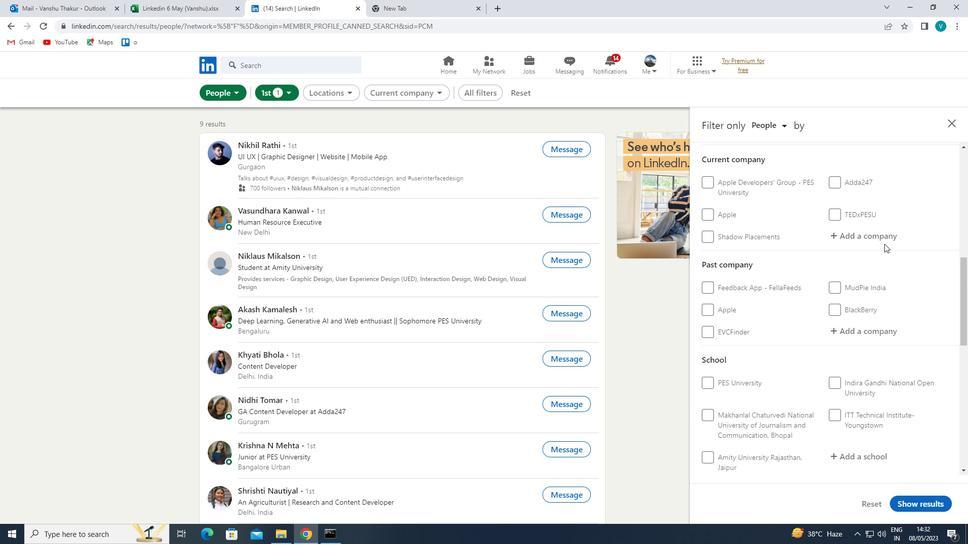 
Action: Mouse pressed left at (888, 237)
Screenshot: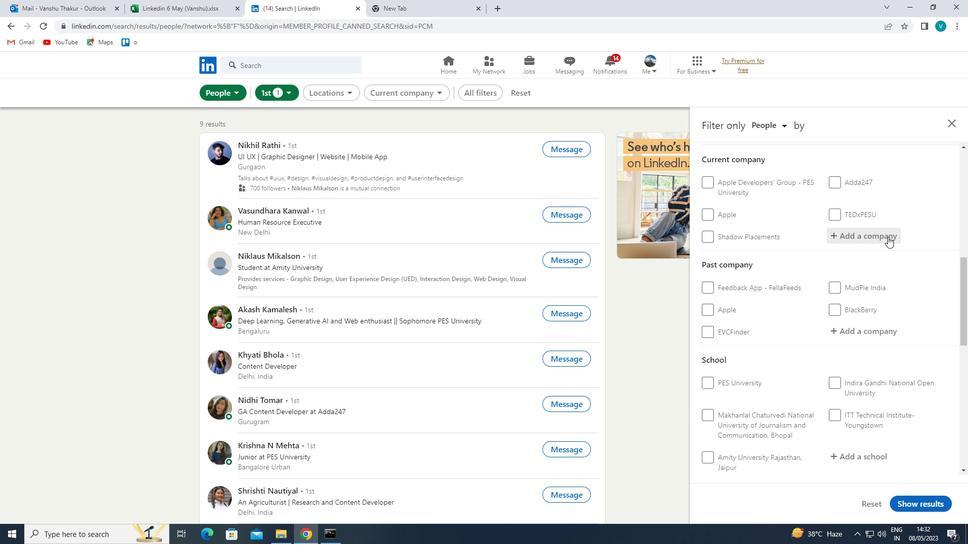 
Action: Key pressed <Key.shift><Key.shift><Key.shift><Key.shift><Key.shift><Key.shift><Key.shift><Key.shift>FINO
Screenshot: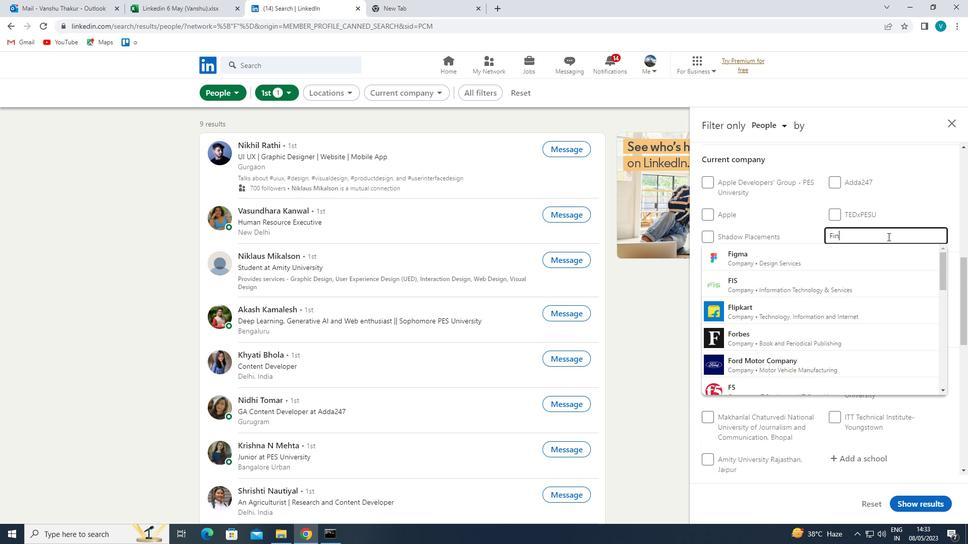 
Action: Mouse moved to (843, 301)
Screenshot: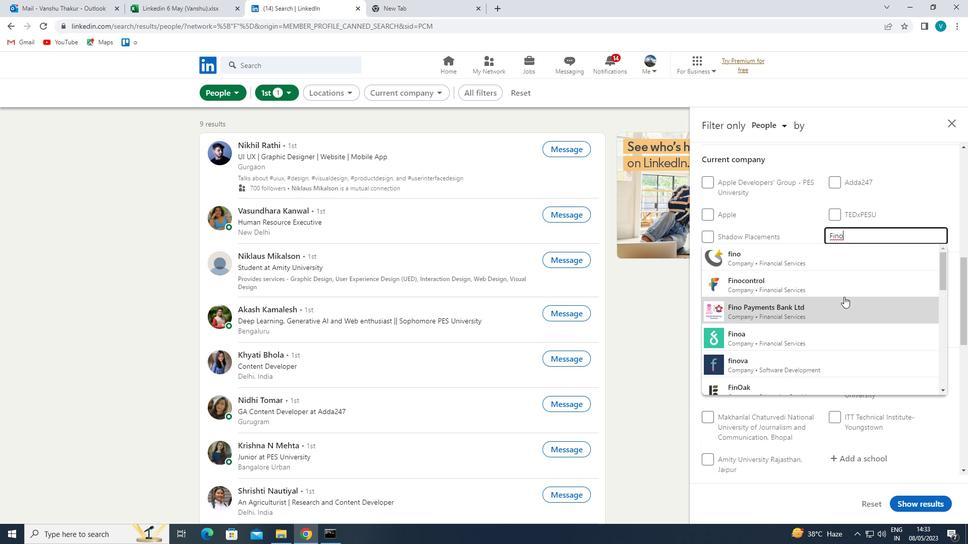 
Action: Mouse pressed left at (843, 301)
Screenshot: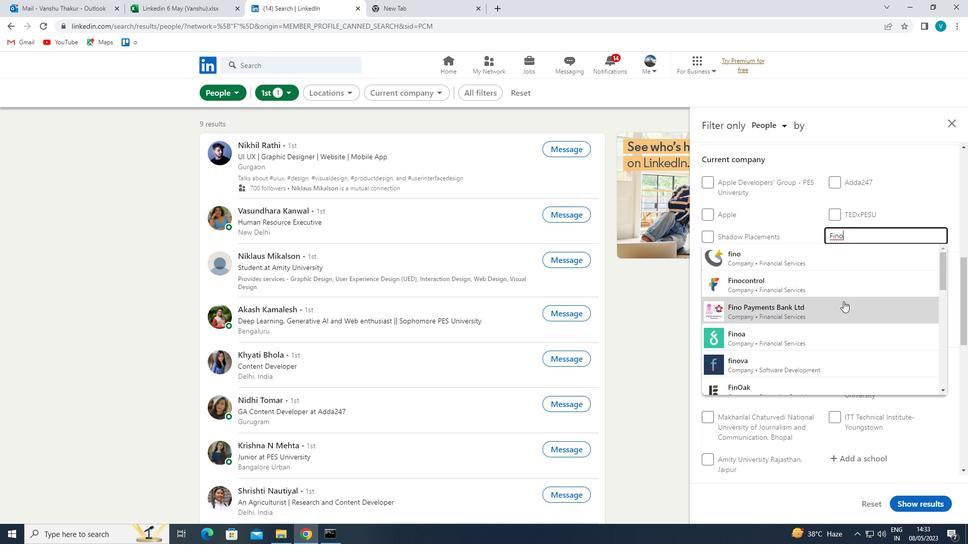 
Action: Mouse moved to (846, 299)
Screenshot: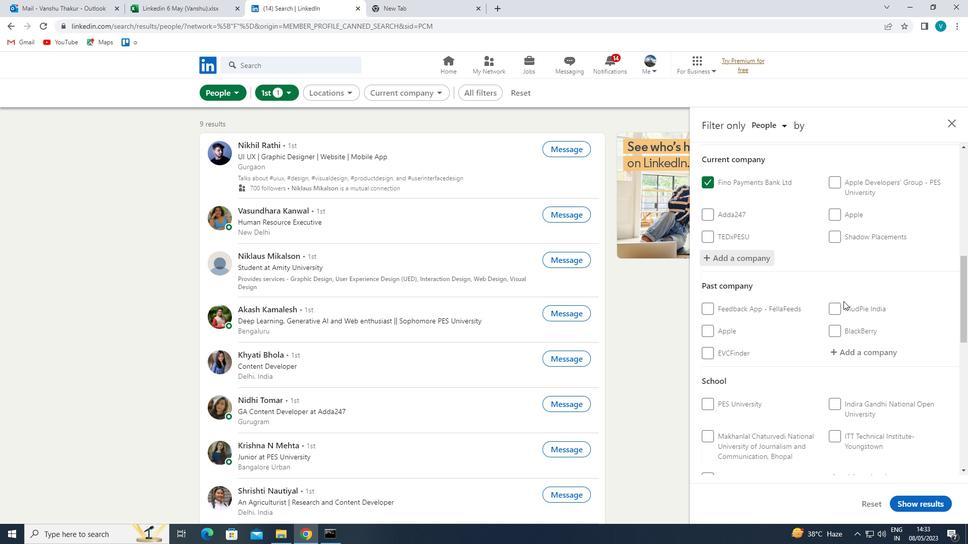 
Action: Mouse scrolled (846, 299) with delta (0, 0)
Screenshot: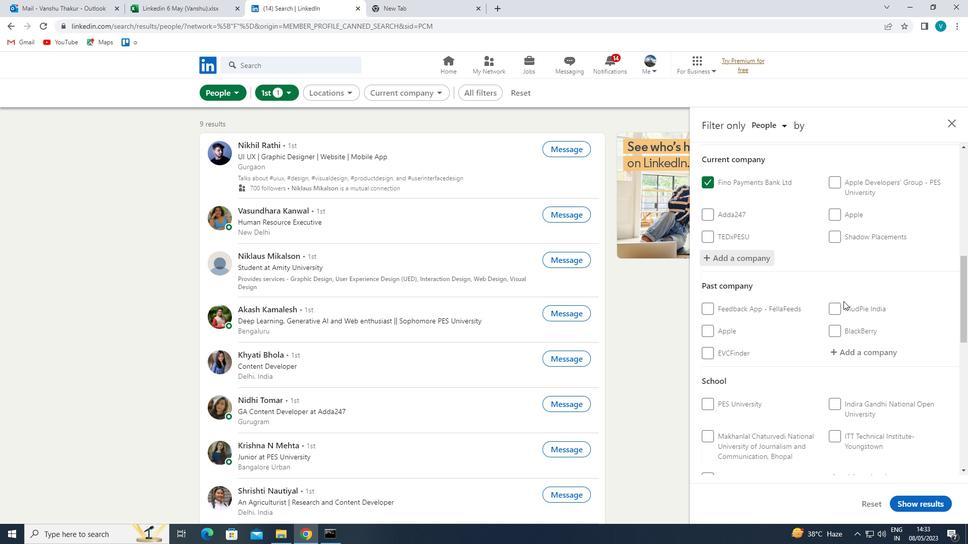 
Action: Mouse moved to (849, 298)
Screenshot: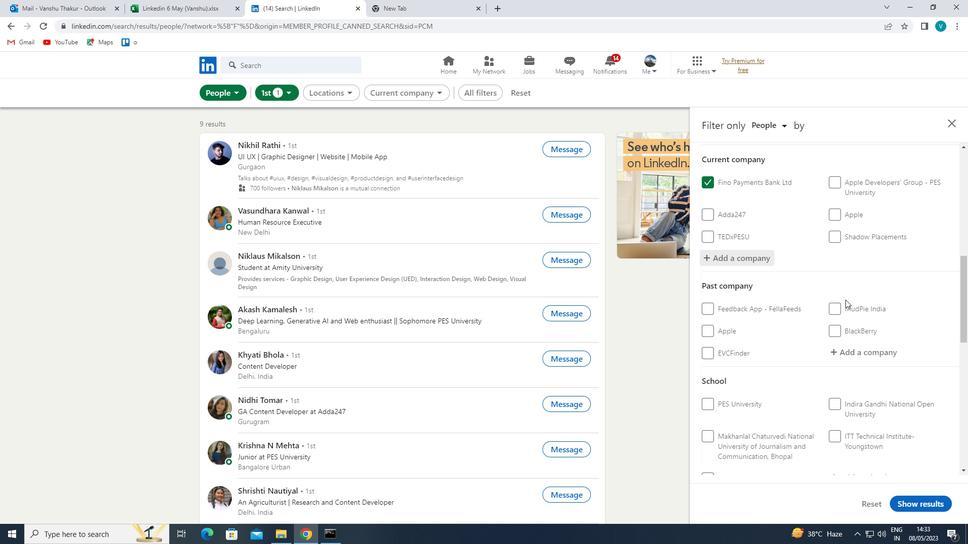 
Action: Mouse scrolled (849, 297) with delta (0, 0)
Screenshot: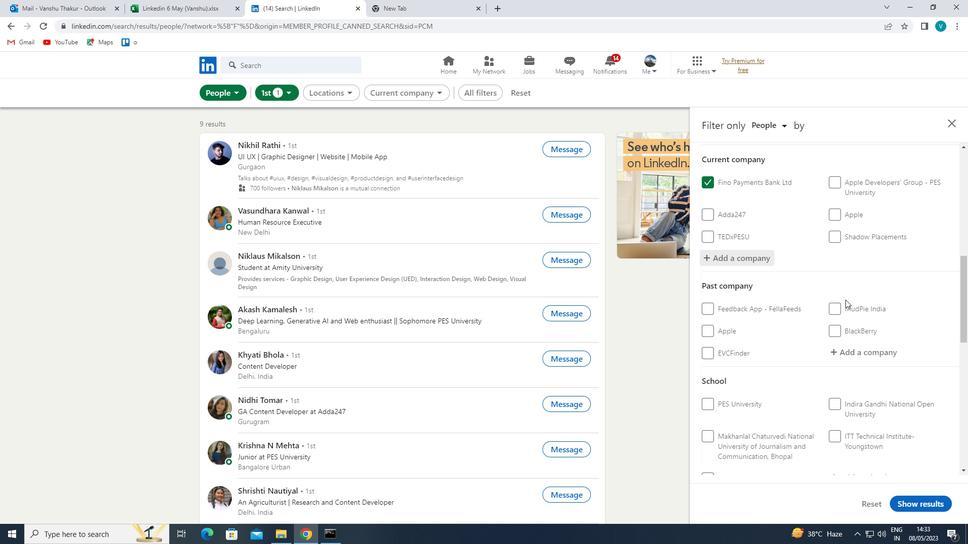
Action: Mouse moved to (850, 288)
Screenshot: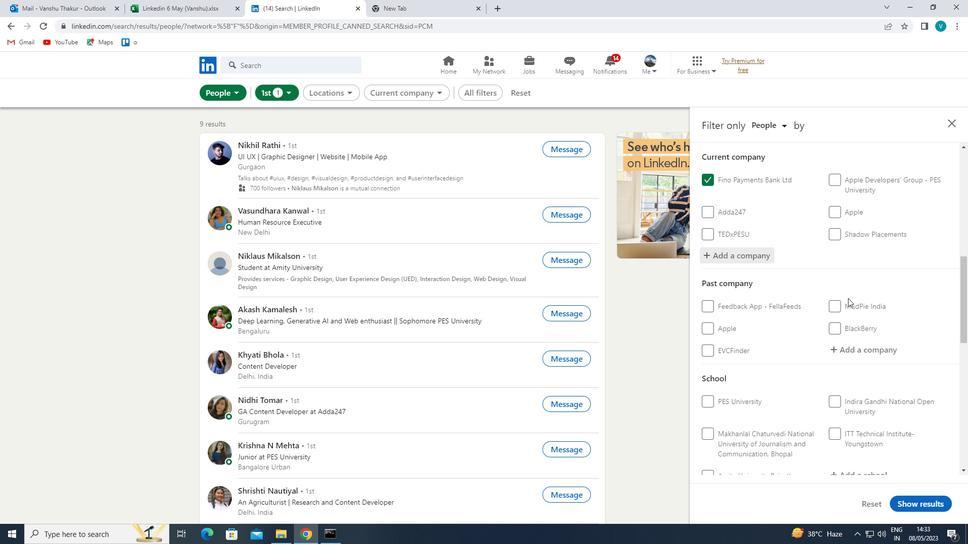 
Action: Mouse scrolled (850, 288) with delta (0, 0)
Screenshot: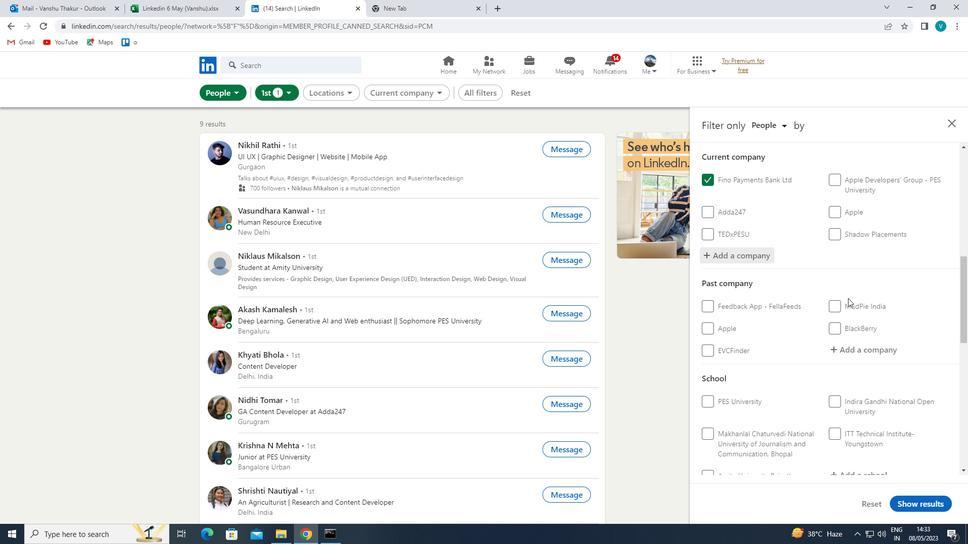 
Action: Mouse moved to (850, 283)
Screenshot: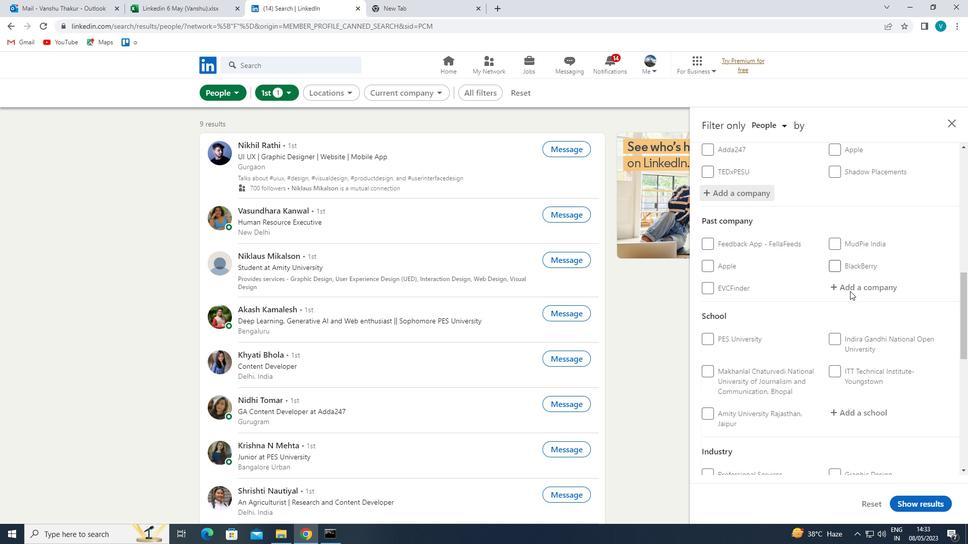 
Action: Mouse scrolled (850, 282) with delta (0, 0)
Screenshot: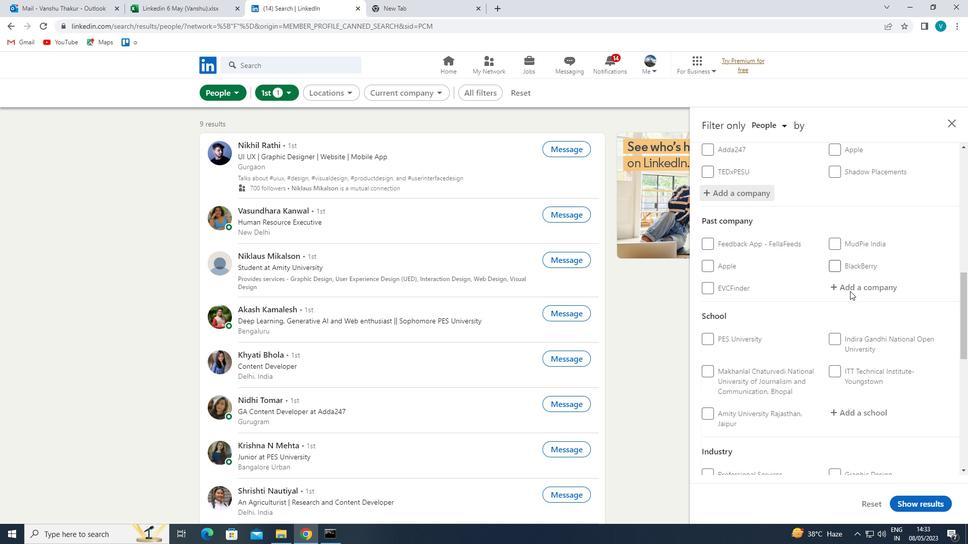 
Action: Mouse moved to (861, 274)
Screenshot: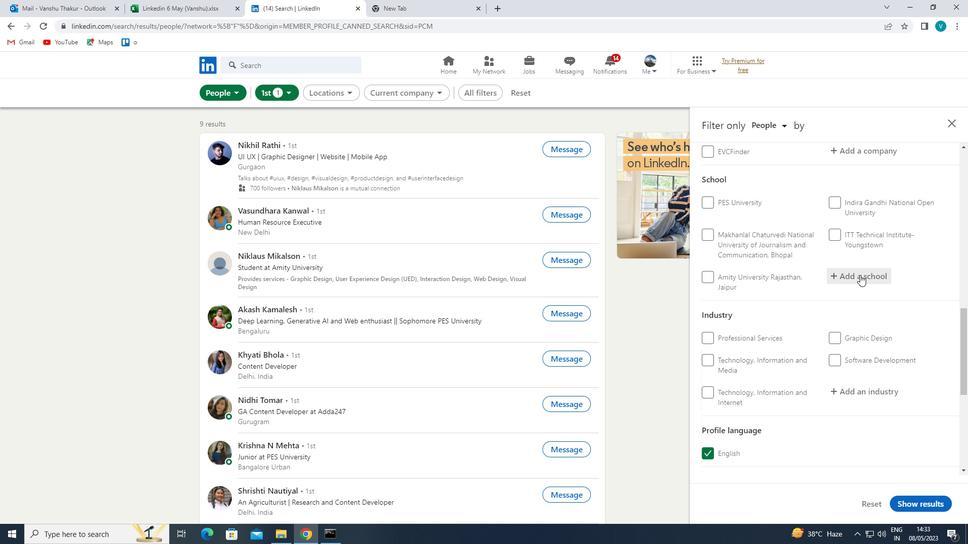 
Action: Mouse pressed left at (861, 274)
Screenshot: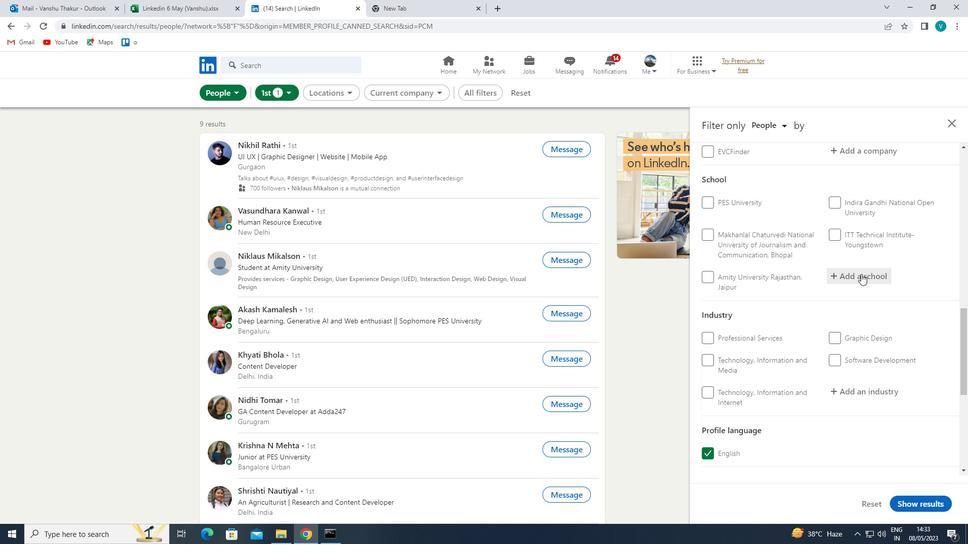 
Action: Key pressed <Key.shift>SHOBHIT<Key.space>
Screenshot: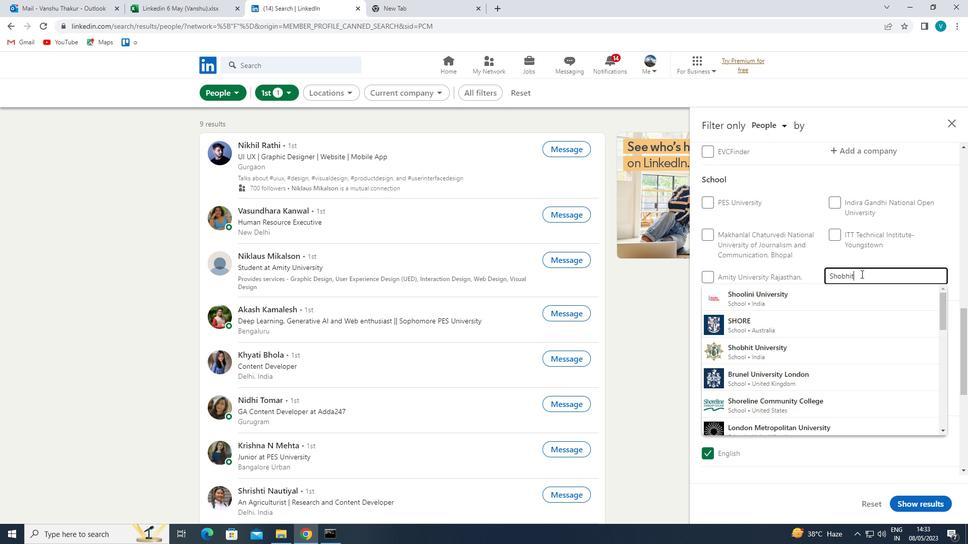 
Action: Mouse moved to (831, 290)
Screenshot: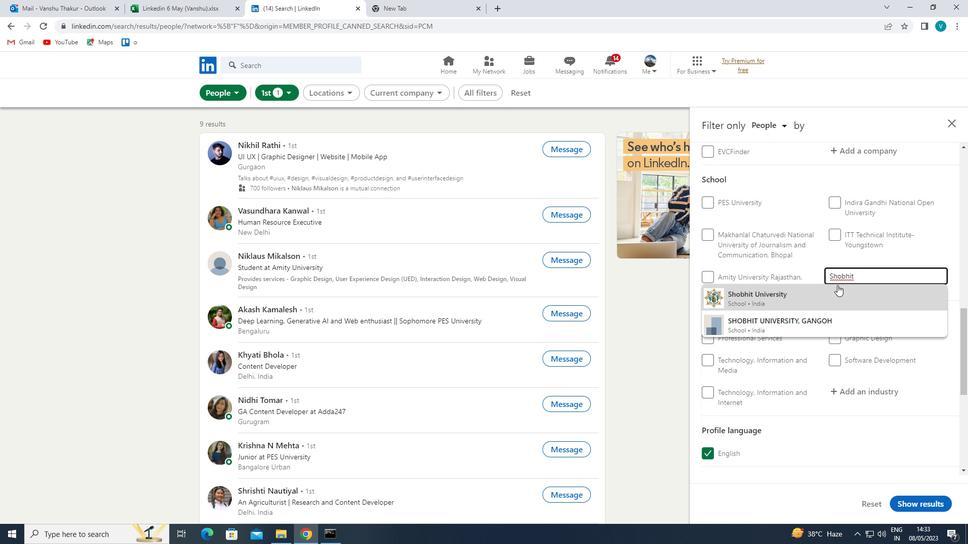 
Action: Mouse pressed left at (831, 290)
Screenshot: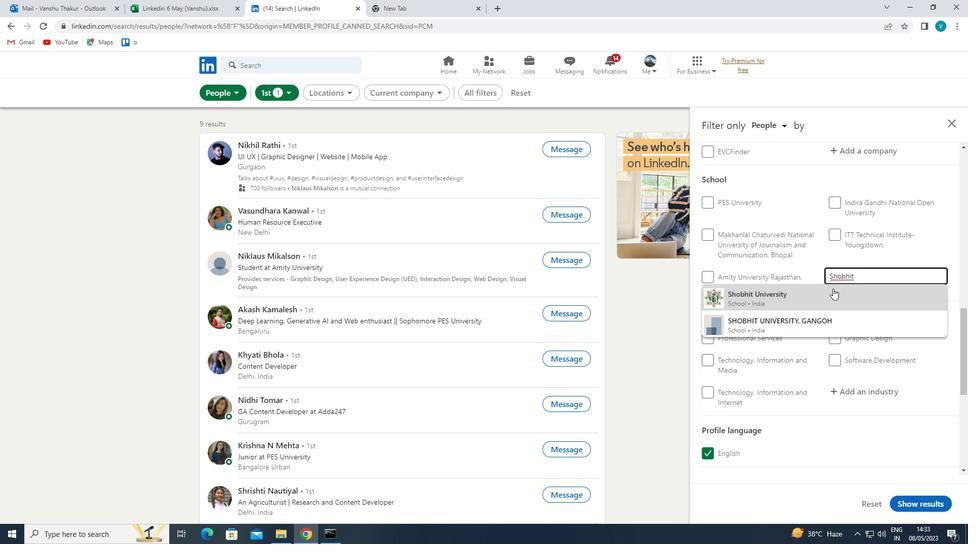 
Action: Mouse scrolled (831, 289) with delta (0, 0)
Screenshot: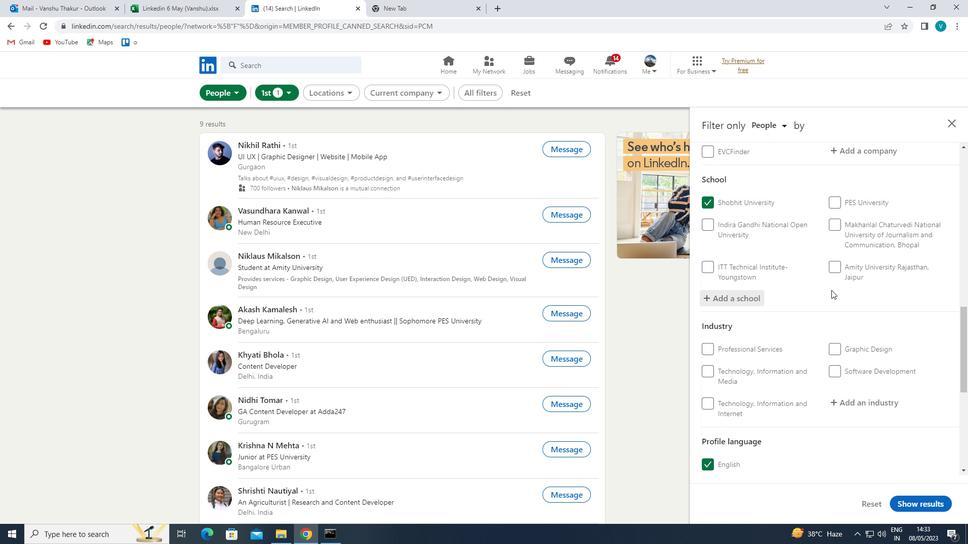 
Action: Mouse scrolled (831, 289) with delta (0, 0)
Screenshot: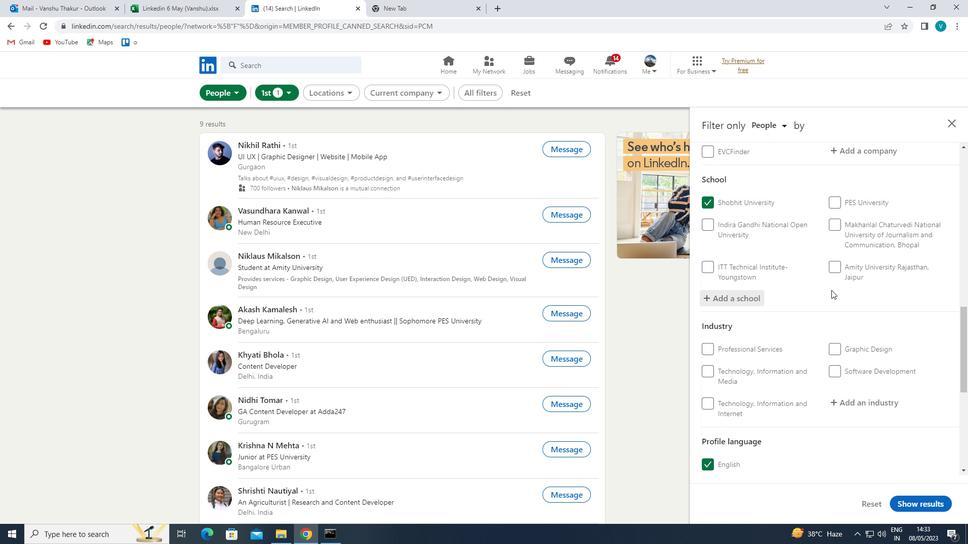 
Action: Mouse moved to (839, 307)
Screenshot: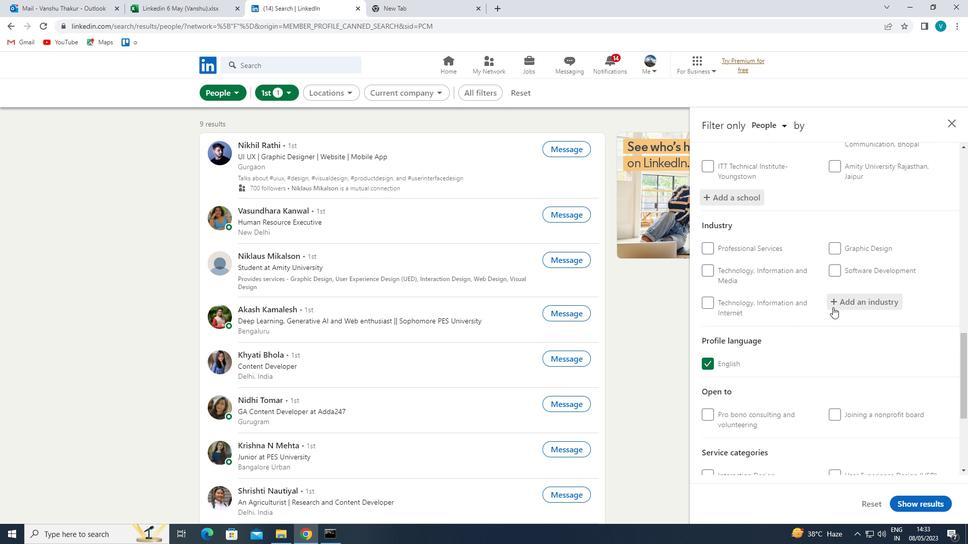 
Action: Mouse pressed left at (839, 307)
Screenshot: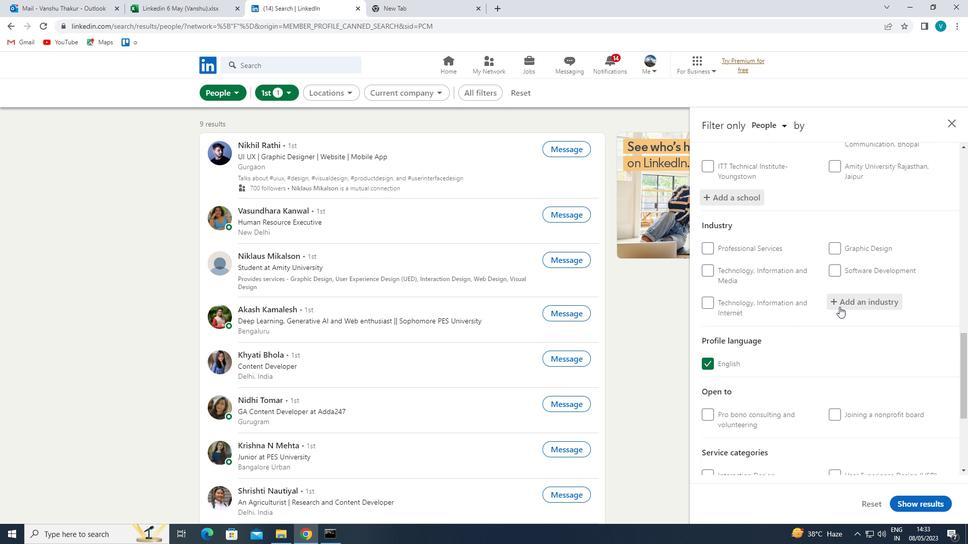 
Action: Key pressed <Key.shift><Key.shift>FINE<Key.space><Key.shift>ARTS
Screenshot: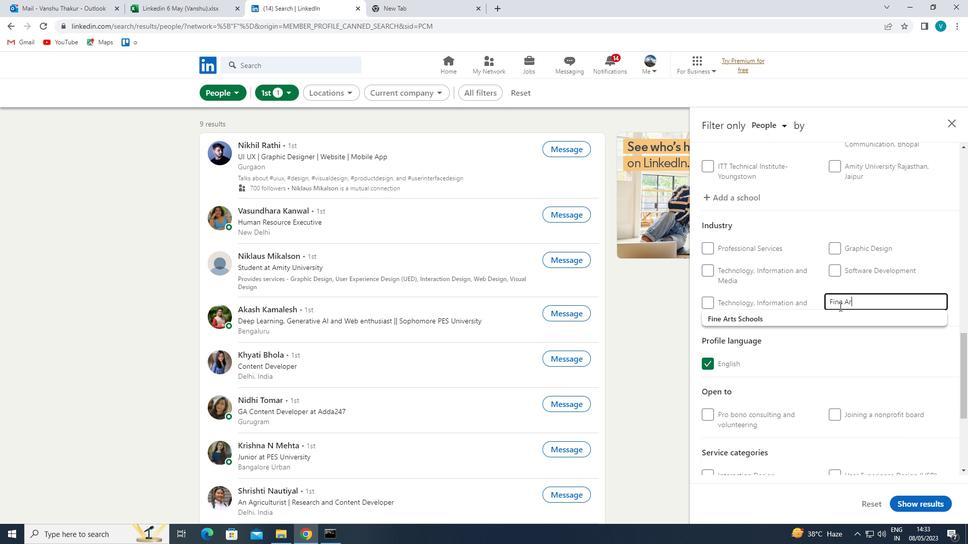 
Action: Mouse moved to (835, 314)
Screenshot: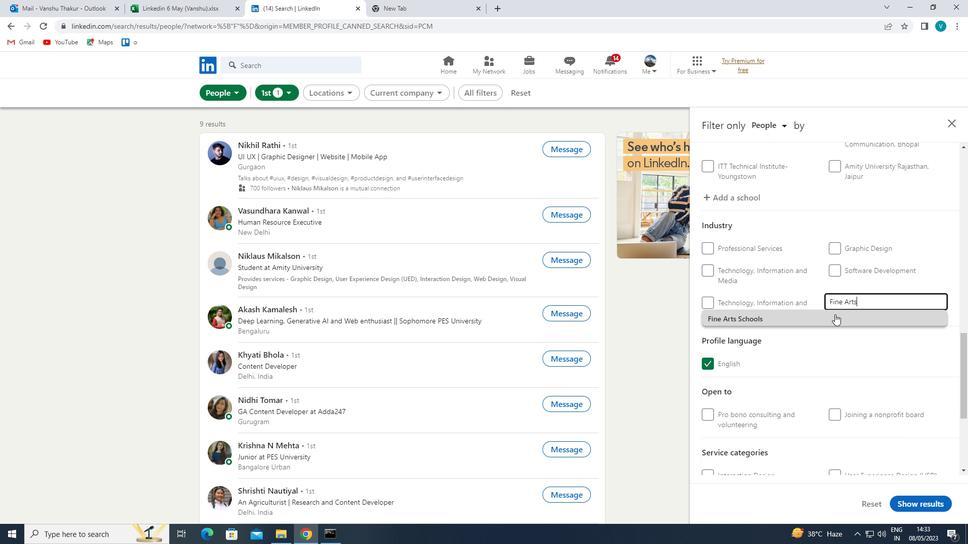 
Action: Mouse pressed left at (835, 314)
Screenshot: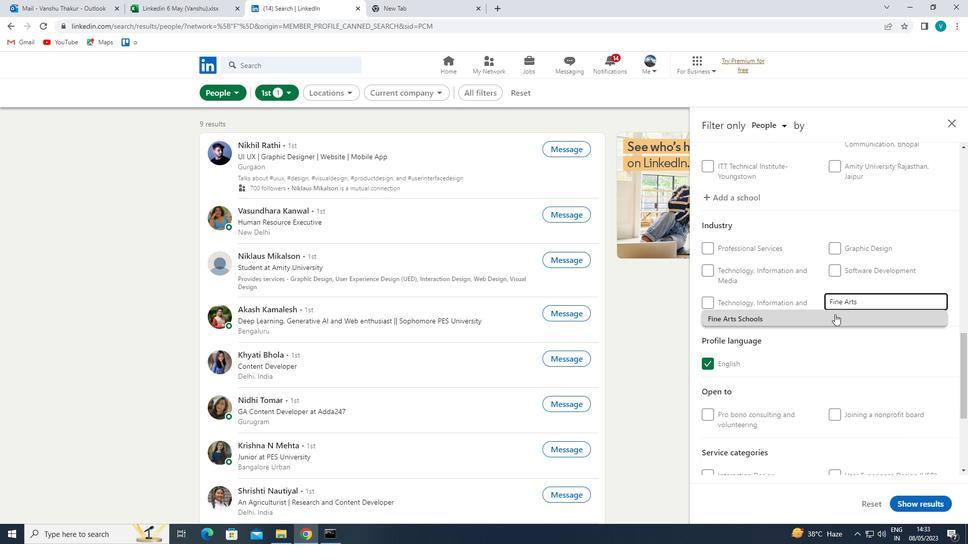
Action: Mouse scrolled (835, 314) with delta (0, 0)
Screenshot: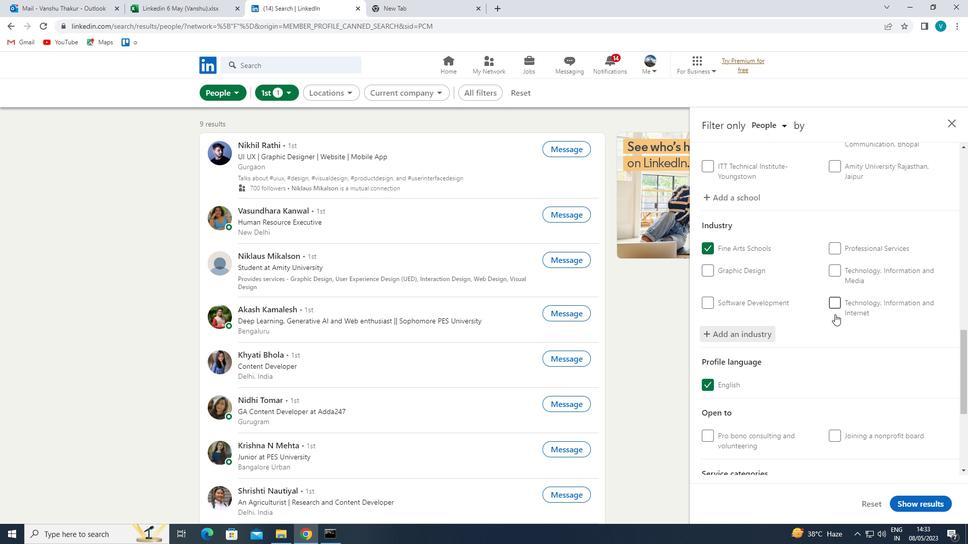 
Action: Mouse moved to (835, 314)
Screenshot: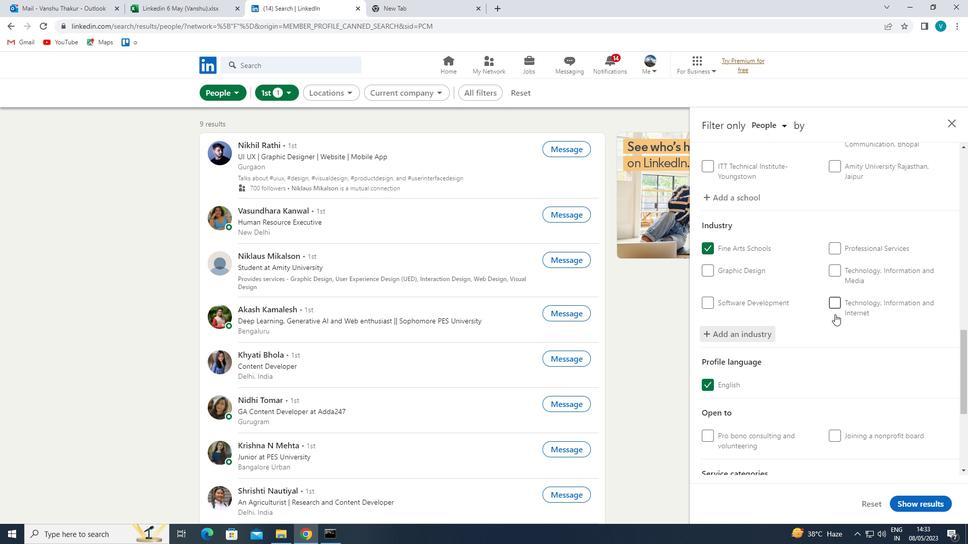 
Action: Mouse scrolled (835, 314) with delta (0, 0)
Screenshot: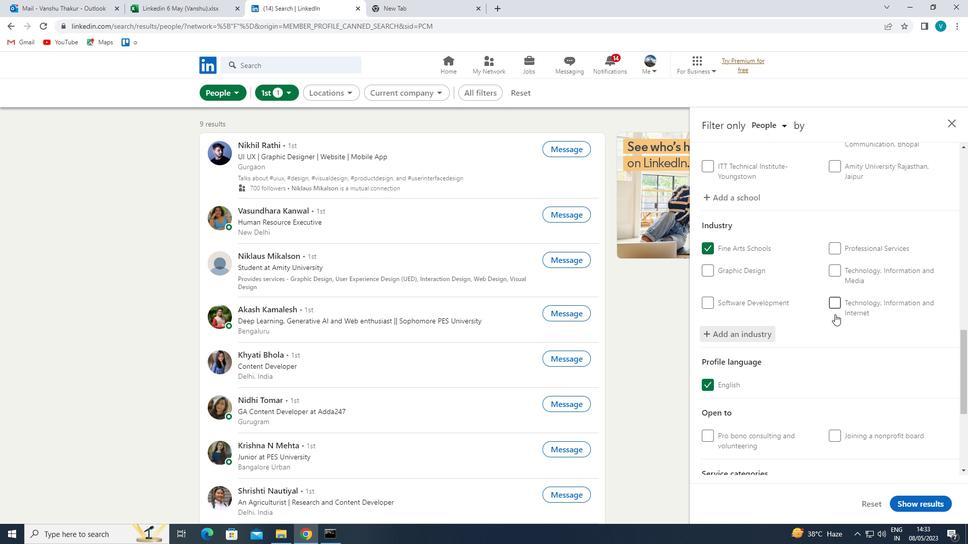 
Action: Mouse moved to (836, 315)
Screenshot: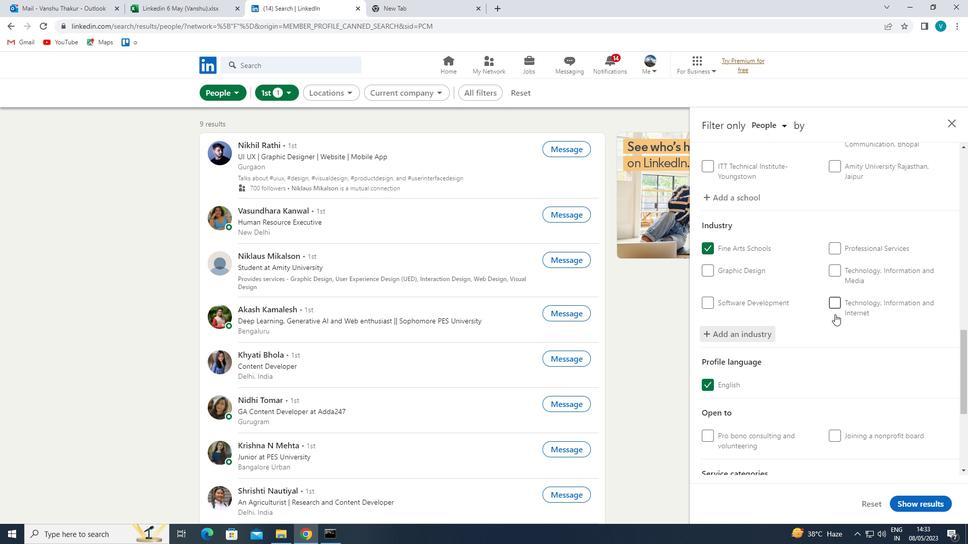 
Action: Mouse scrolled (836, 314) with delta (0, 0)
Screenshot: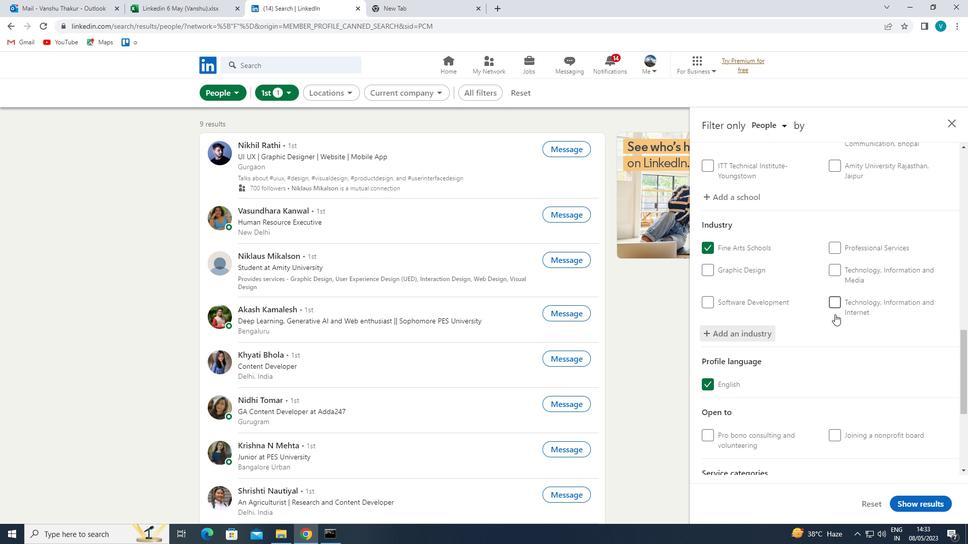 
Action: Mouse scrolled (836, 314) with delta (0, 0)
Screenshot: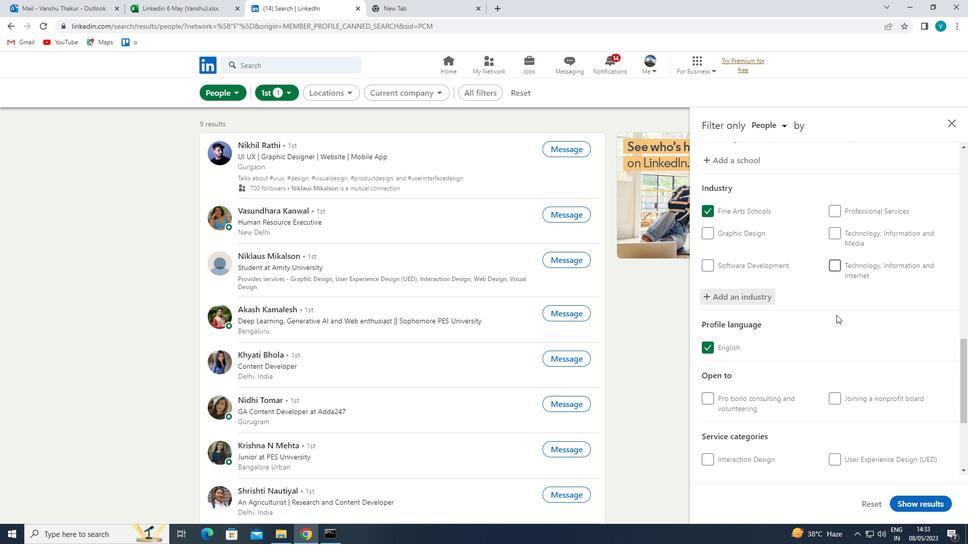 
Action: Mouse moved to (857, 331)
Screenshot: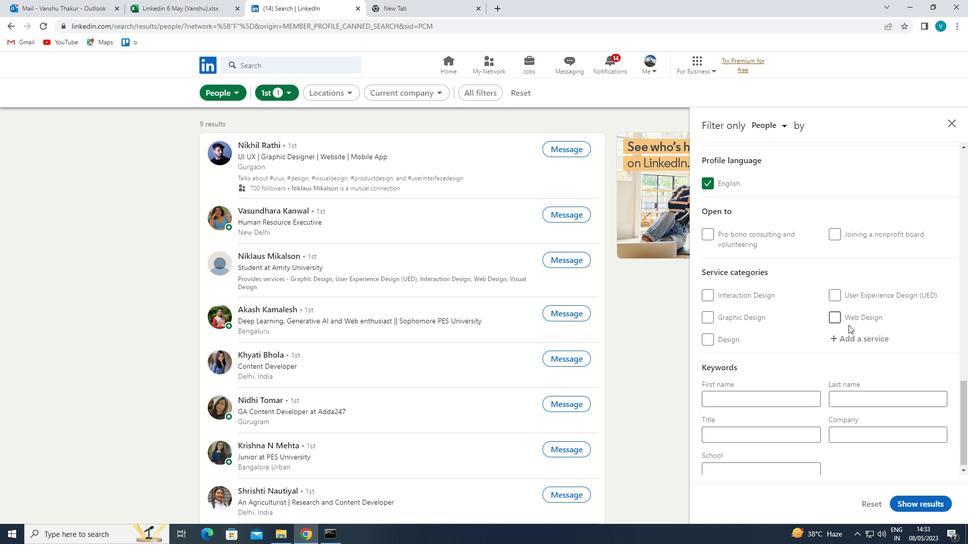 
Action: Mouse pressed left at (857, 331)
Screenshot: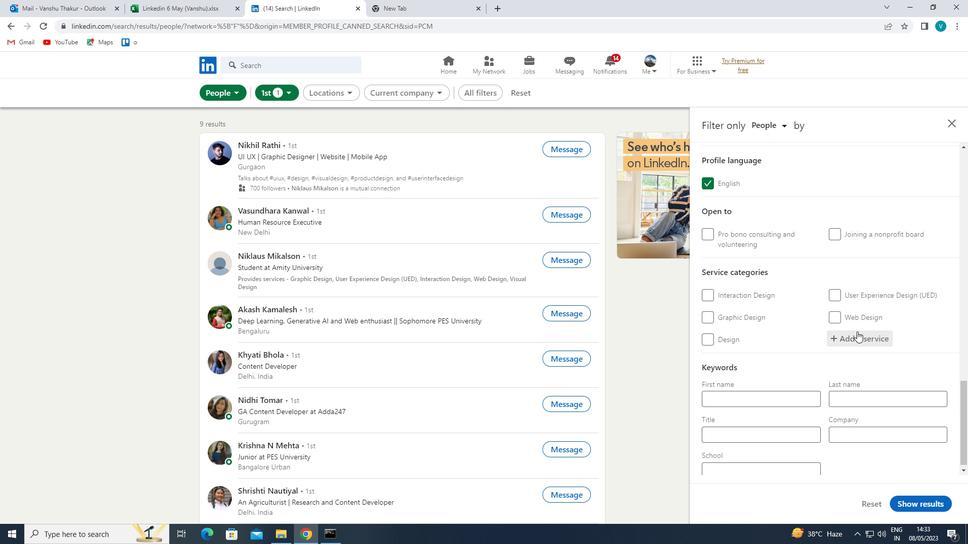 
Action: Key pressed <Key.shift><Key.shift><Key.shift><Key.shift><Key.shift><Key.shift><Key.shift>NONPROFIT
Screenshot: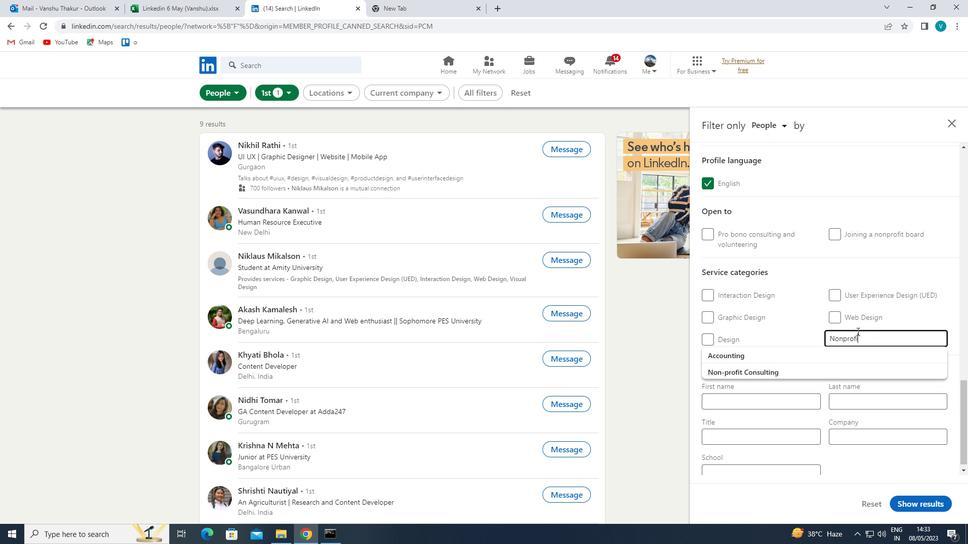 
Action: Mouse moved to (818, 368)
Screenshot: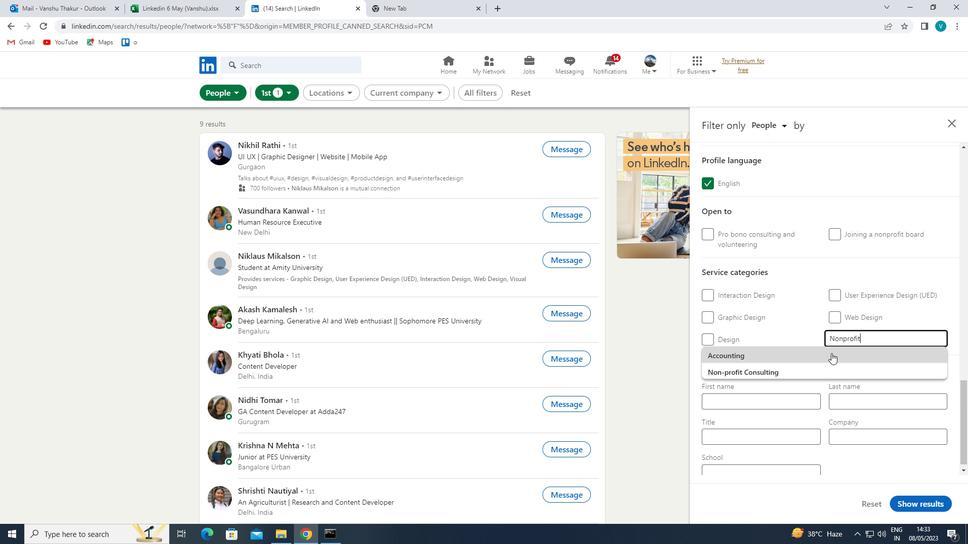 
Action: Mouse pressed left at (818, 368)
Screenshot: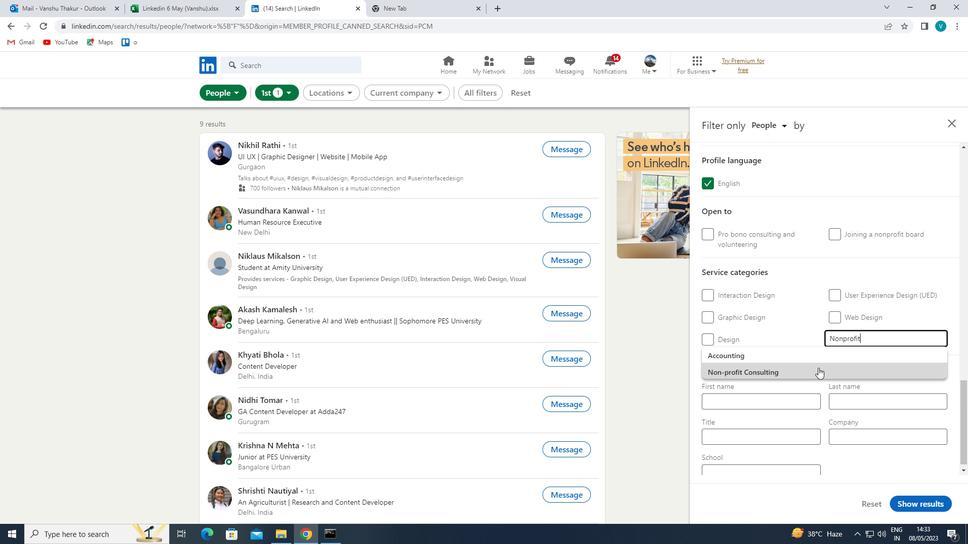 
Action: Mouse moved to (818, 368)
Screenshot: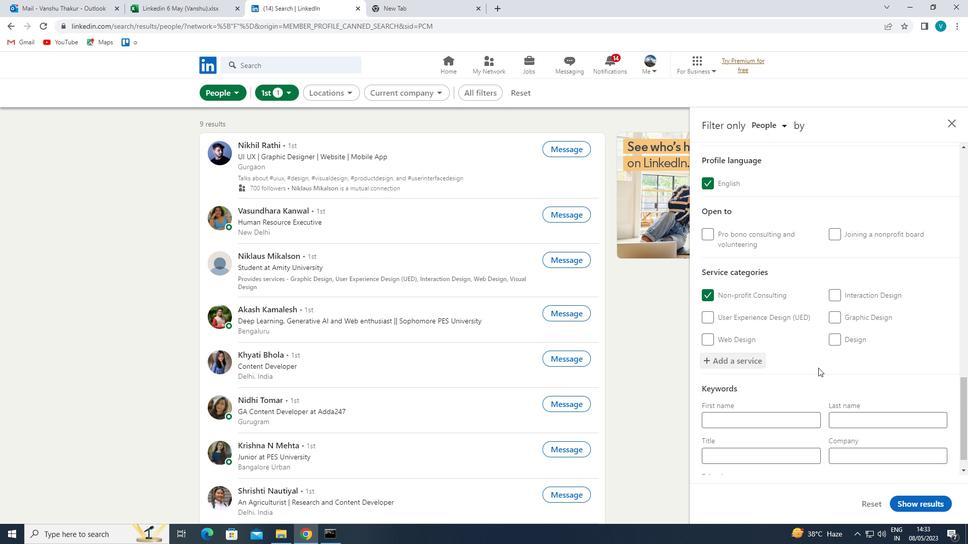 
Action: Mouse scrolled (818, 367) with delta (0, 0)
Screenshot: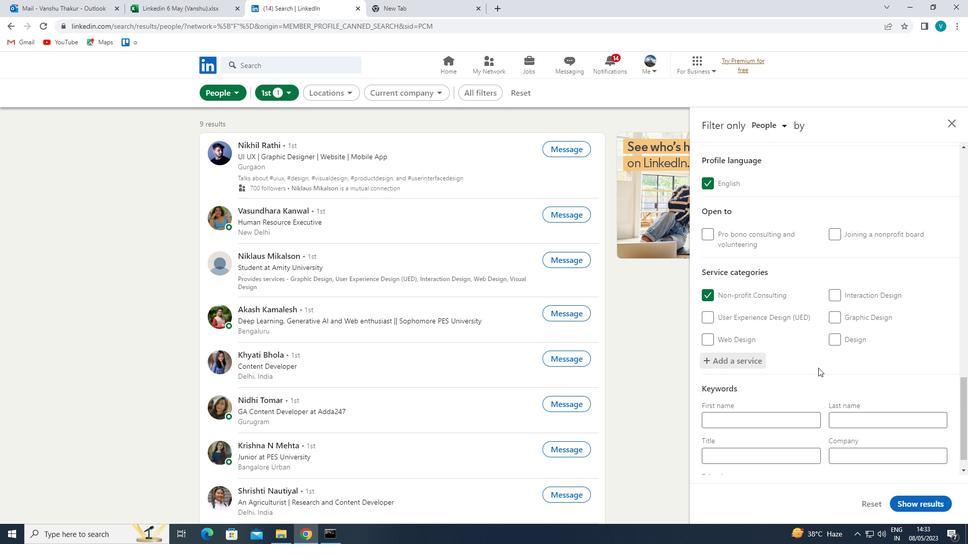 
Action: Mouse moved to (818, 367)
Screenshot: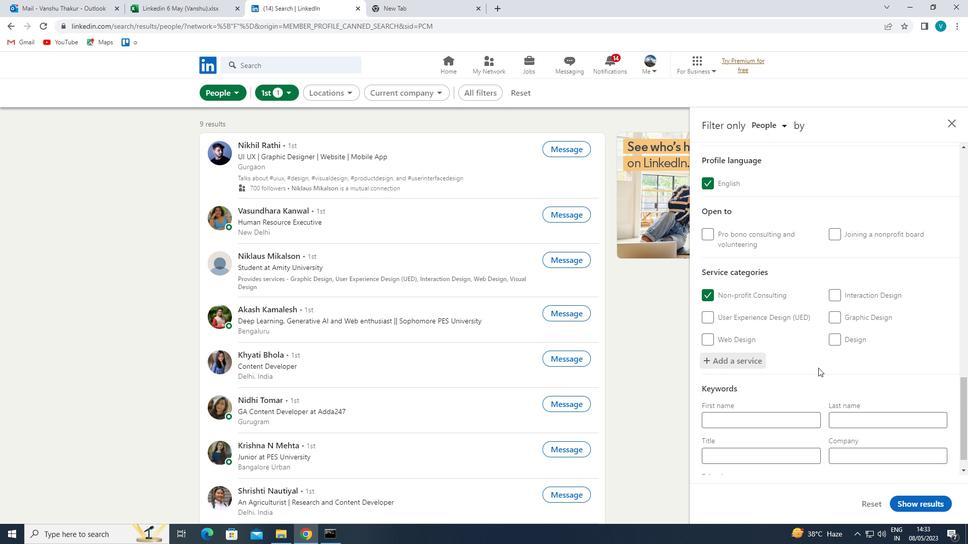 
Action: Mouse scrolled (818, 367) with delta (0, 0)
Screenshot: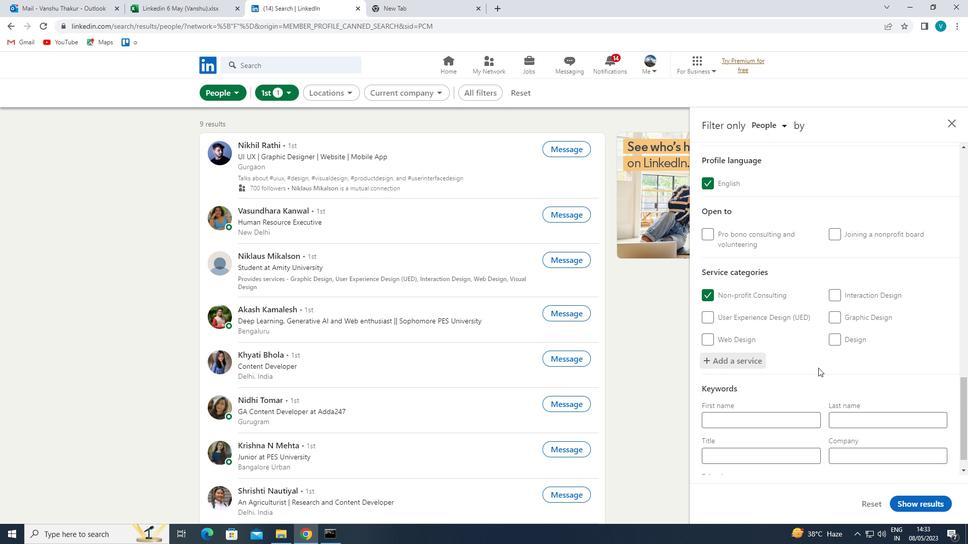 
Action: Mouse moved to (818, 367)
Screenshot: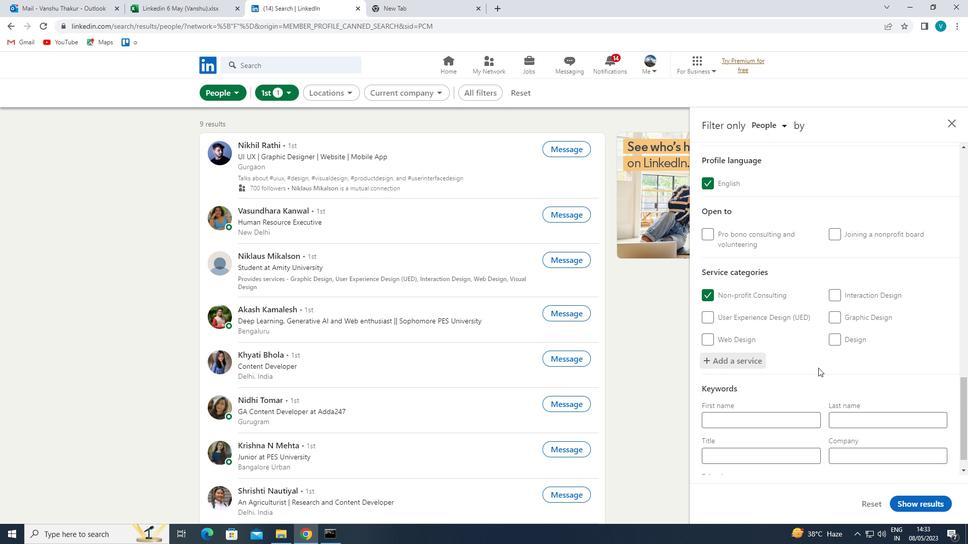 
Action: Mouse scrolled (818, 366) with delta (0, 0)
Screenshot: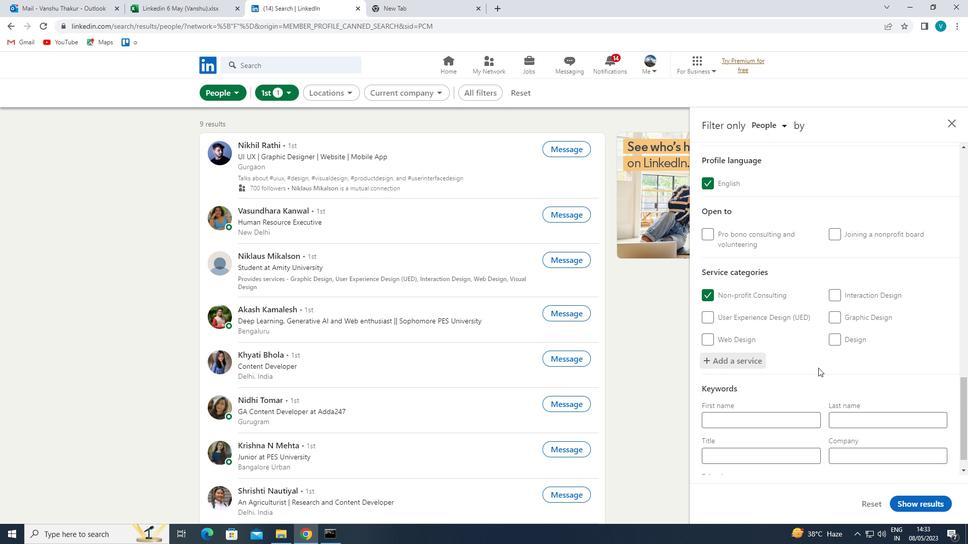 
Action: Mouse moved to (799, 423)
Screenshot: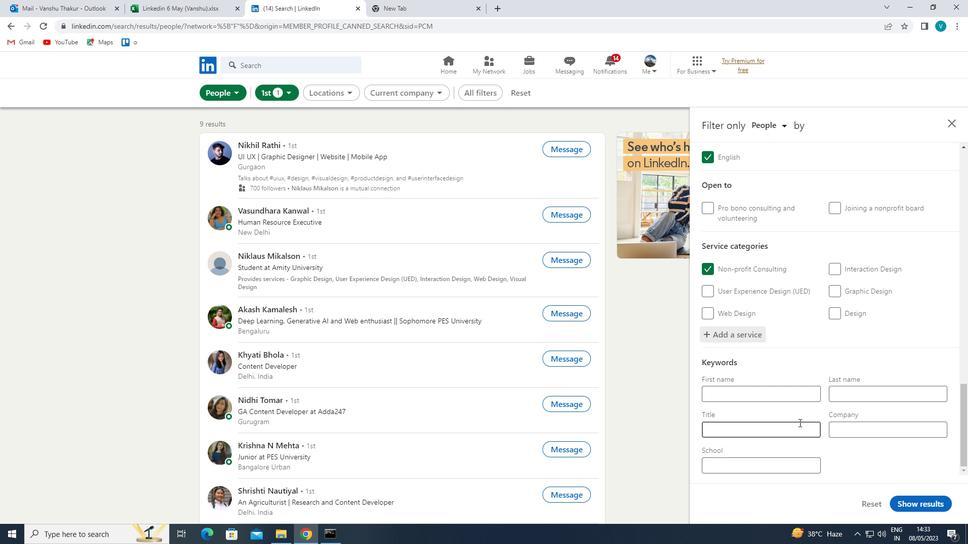 
Action: Mouse pressed left at (799, 423)
Screenshot: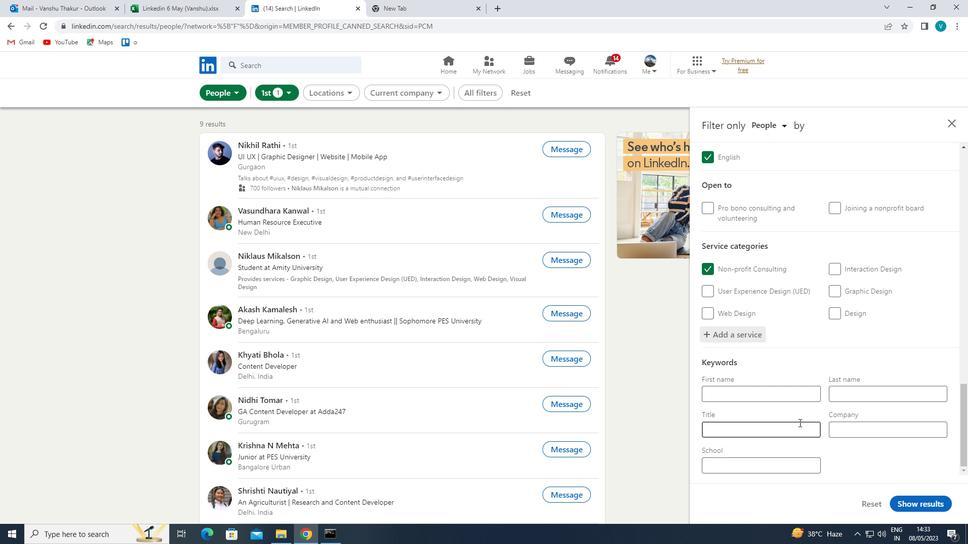 
Action: Mouse moved to (804, 418)
Screenshot: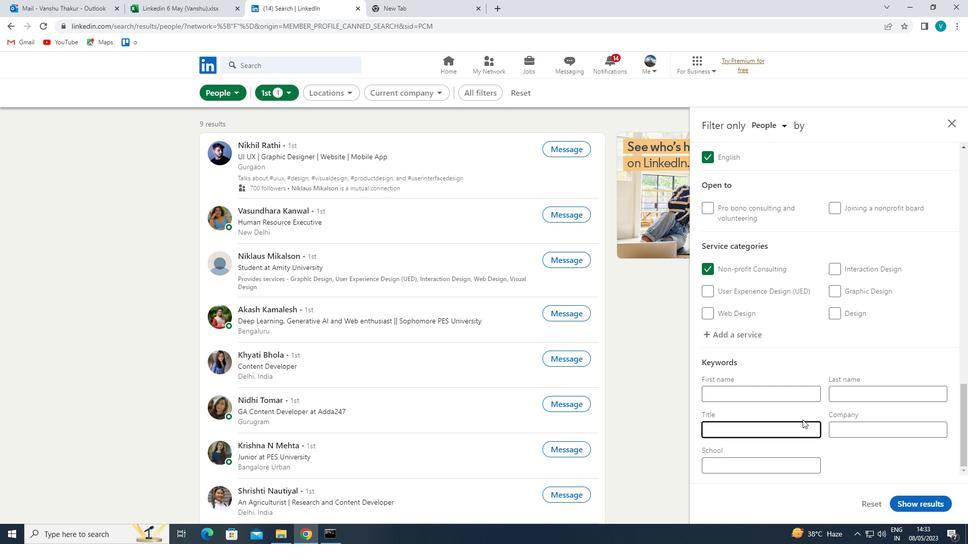
Action: Key pressed <Key.shift>
Screenshot: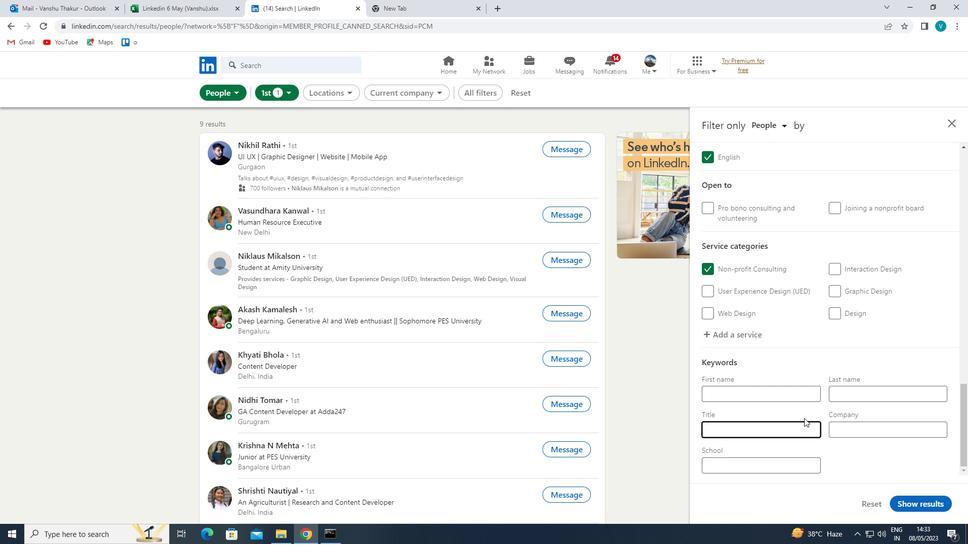 
Action: Mouse moved to (804, 418)
Screenshot: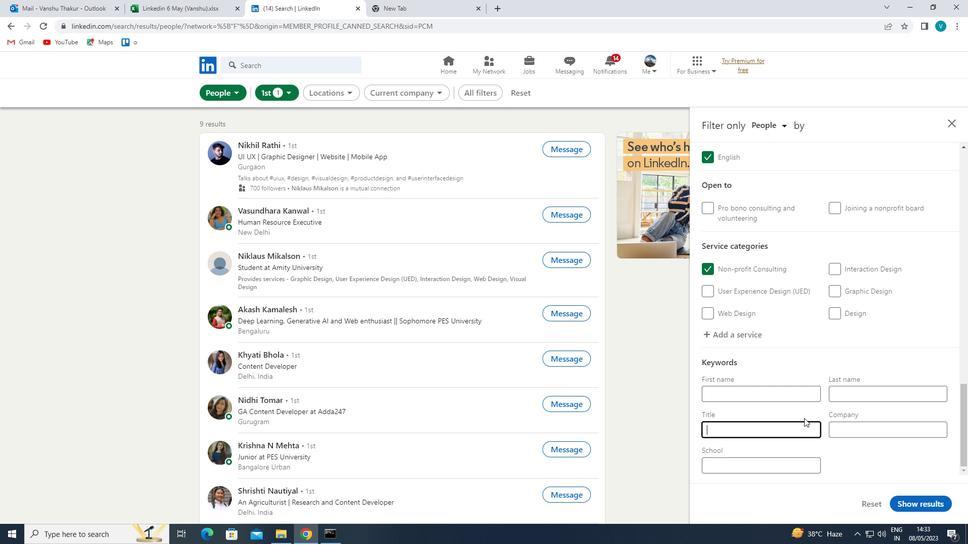 
Action: Key pressed <Key.shift><Key.shift><Key.shift><Key.shift><Key.shift><Key.shift><Key.shift><Key.shift>ORGANIZER
Screenshot: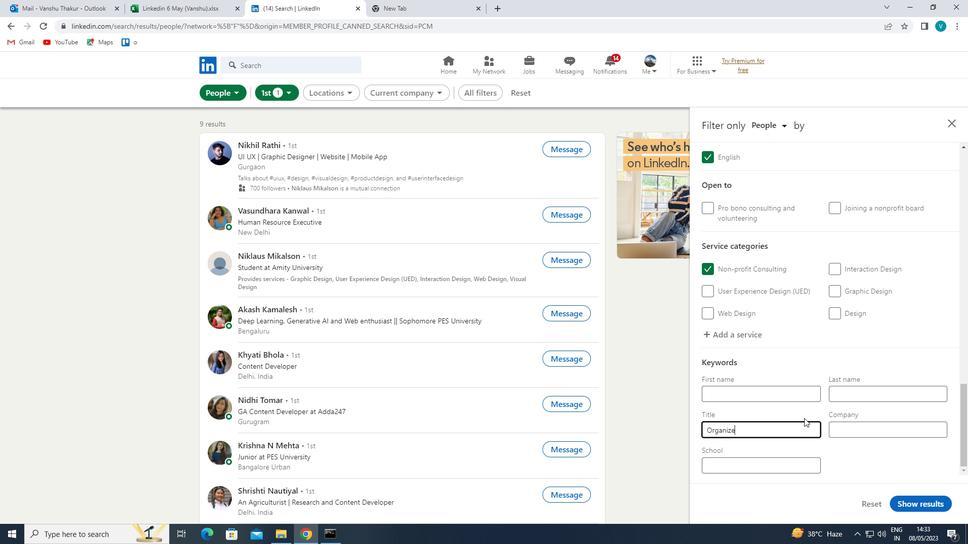 
Action: Mouse moved to (910, 496)
Screenshot: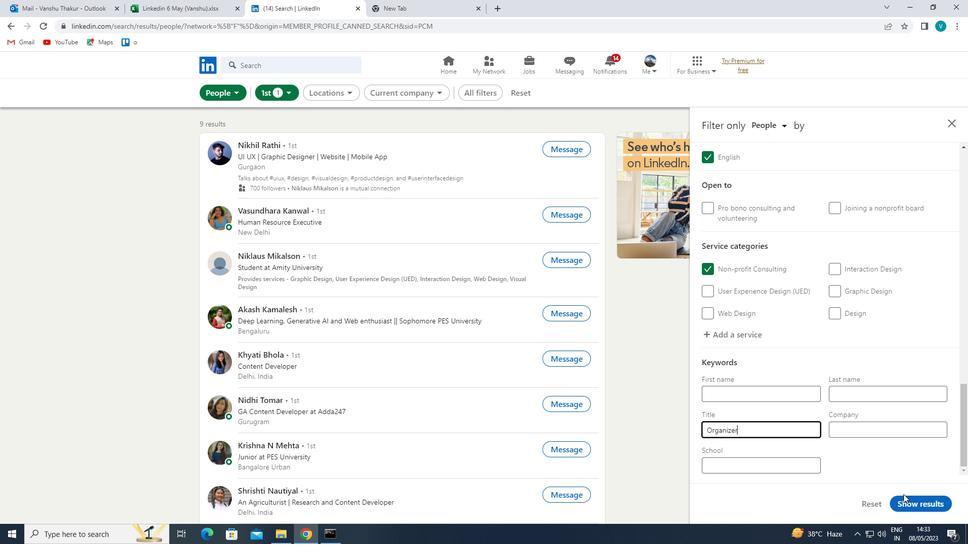 
Action: Mouse pressed left at (910, 496)
Screenshot: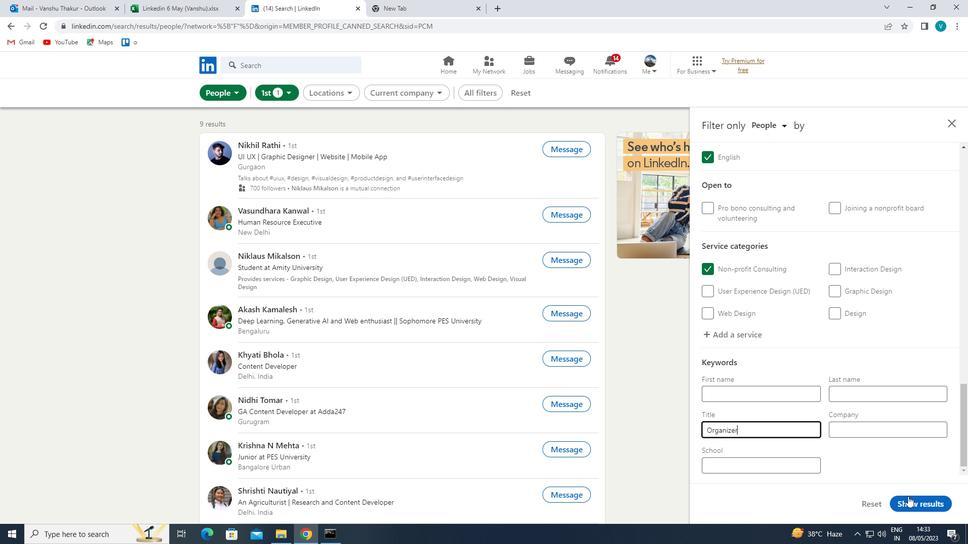 
Action: Mouse moved to (884, 482)
Screenshot: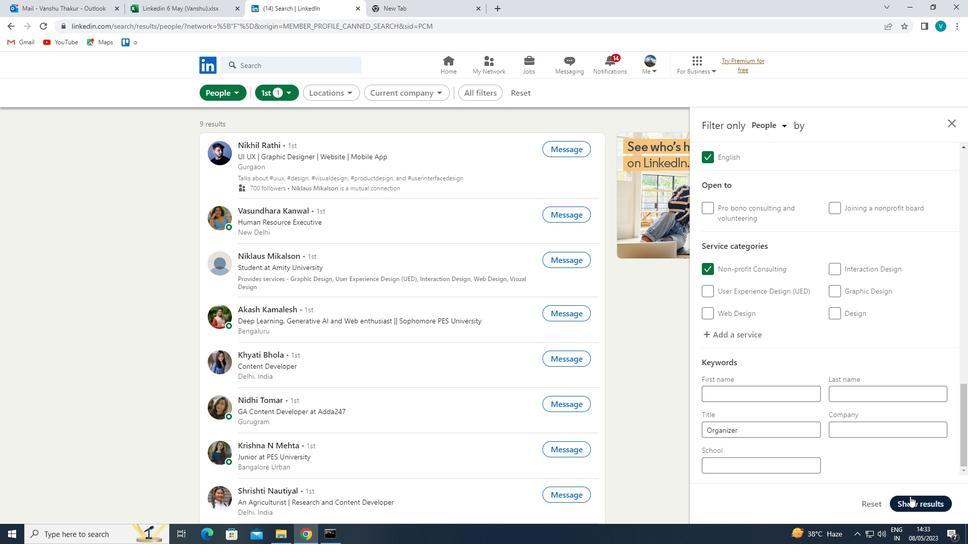 
